 Task: Search one way flight ticket for 2 adults, 2 children, 2 infants in seat in first from Dothan: Dothan Regional Airport to Laramie: Laramie Regional Airport on 5-3-2023. Choice of flights is Southwest. Number of bags: 1 checked bag. Price is upto 105000. Outbound departure time preference is 10:30.
Action: Mouse moved to (295, 353)
Screenshot: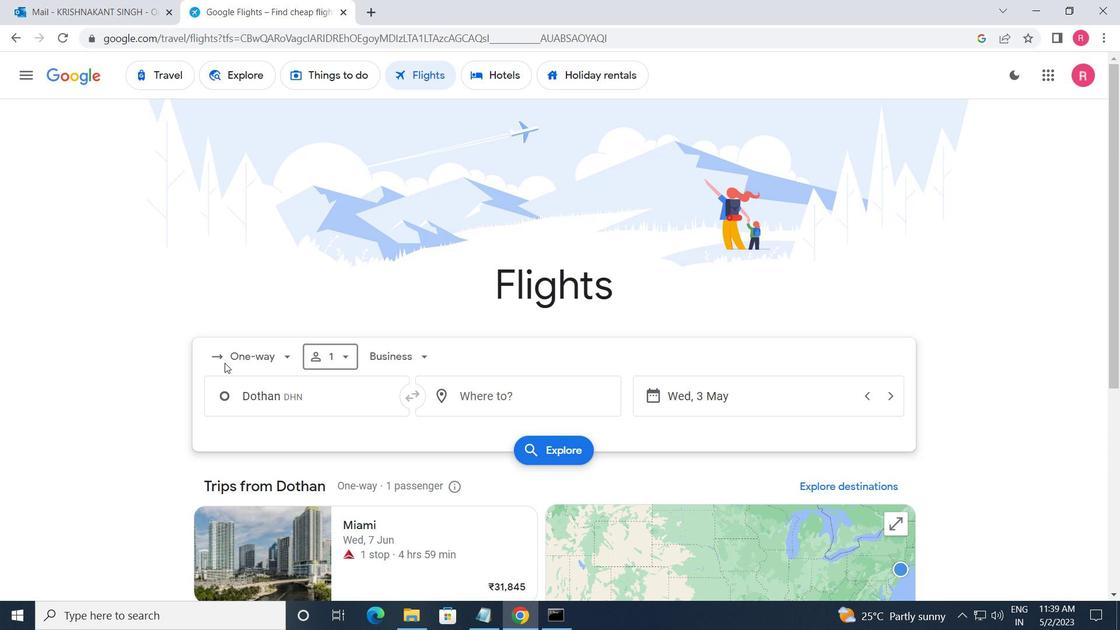 
Action: Mouse pressed left at (295, 353)
Screenshot: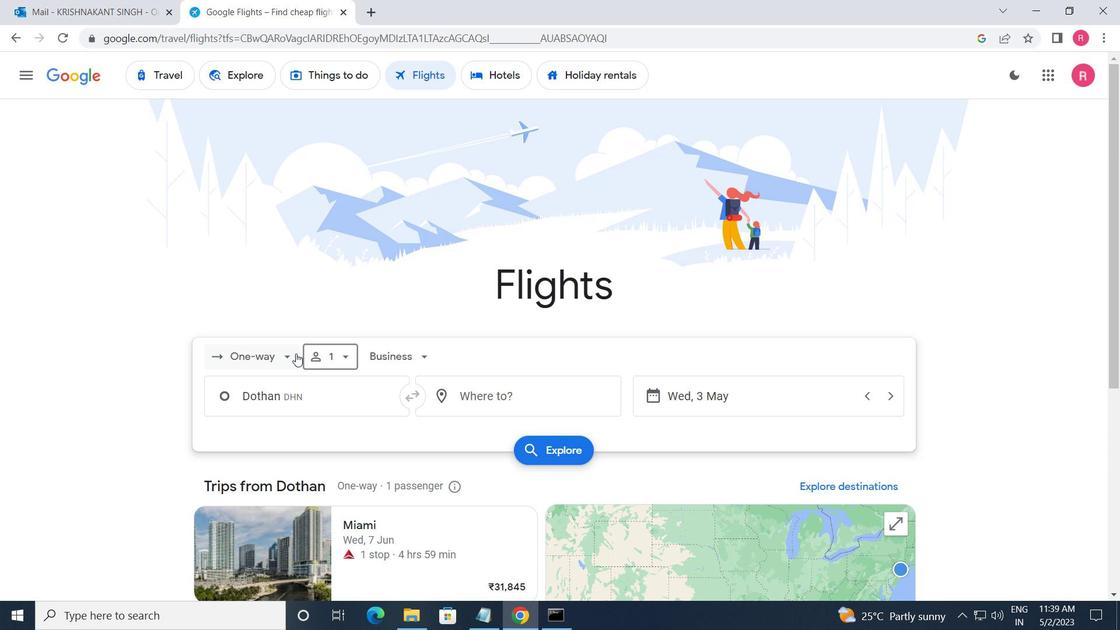 
Action: Mouse moved to (287, 427)
Screenshot: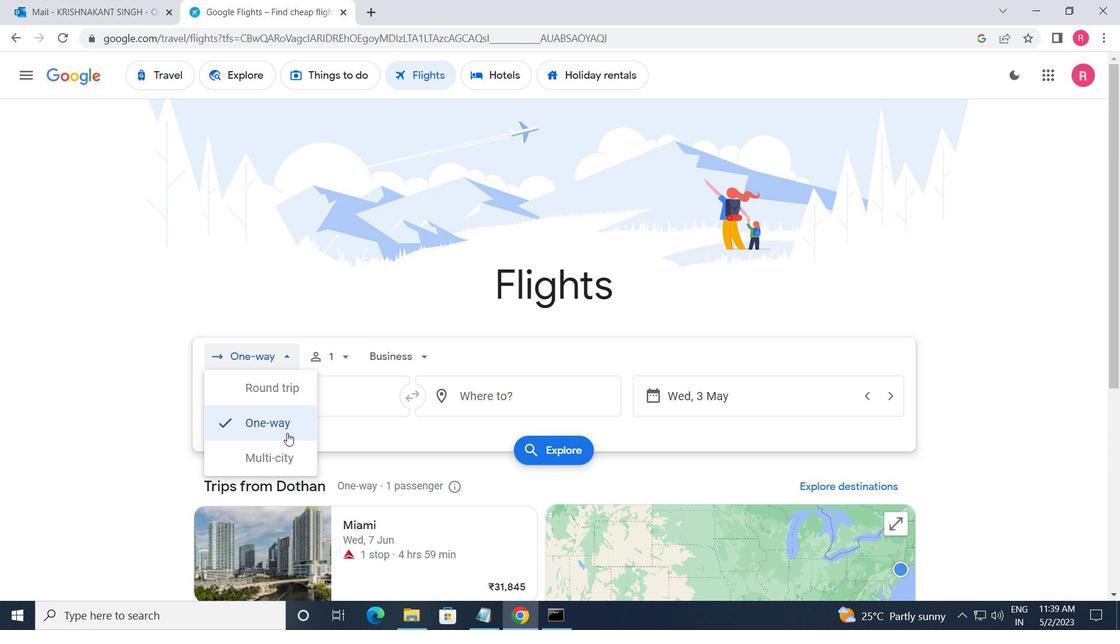
Action: Mouse pressed left at (287, 427)
Screenshot: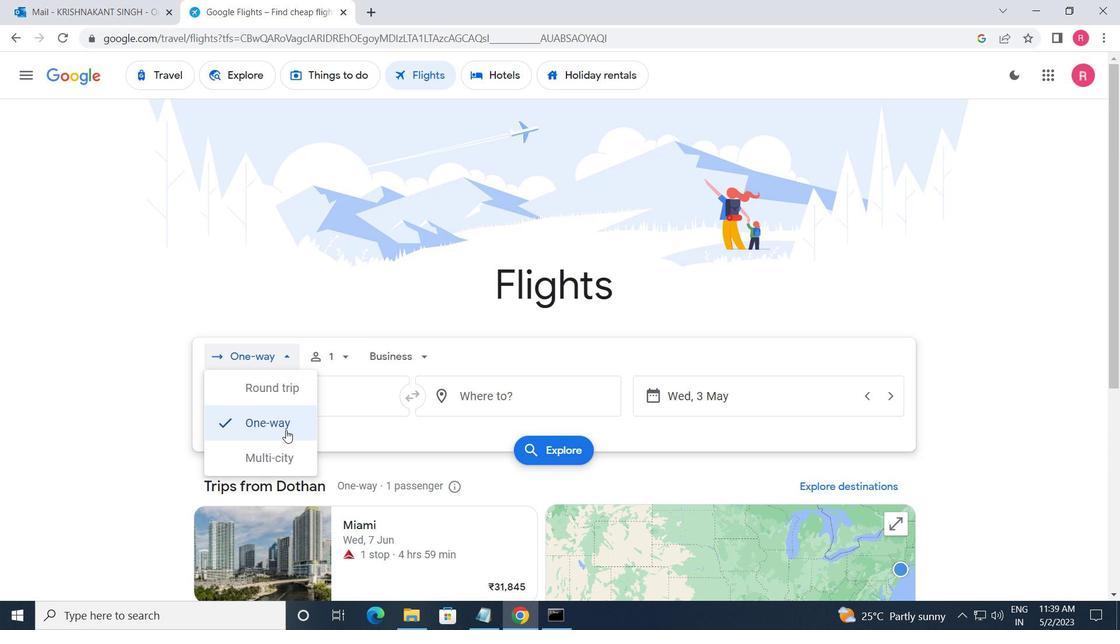 
Action: Mouse moved to (324, 368)
Screenshot: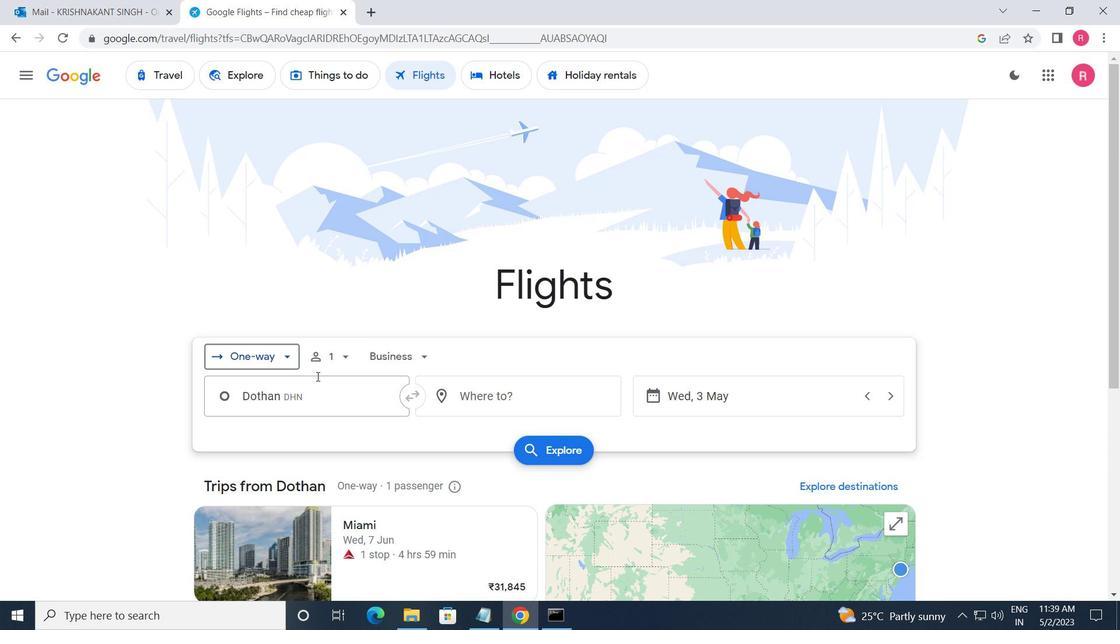 
Action: Mouse pressed left at (324, 368)
Screenshot: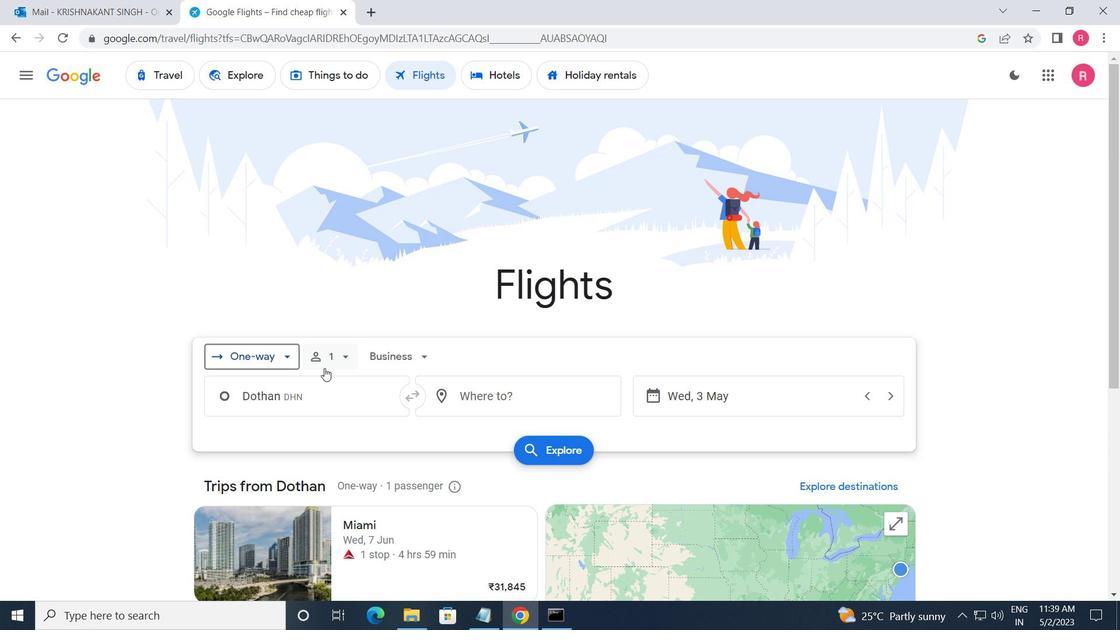 
Action: Mouse moved to (454, 396)
Screenshot: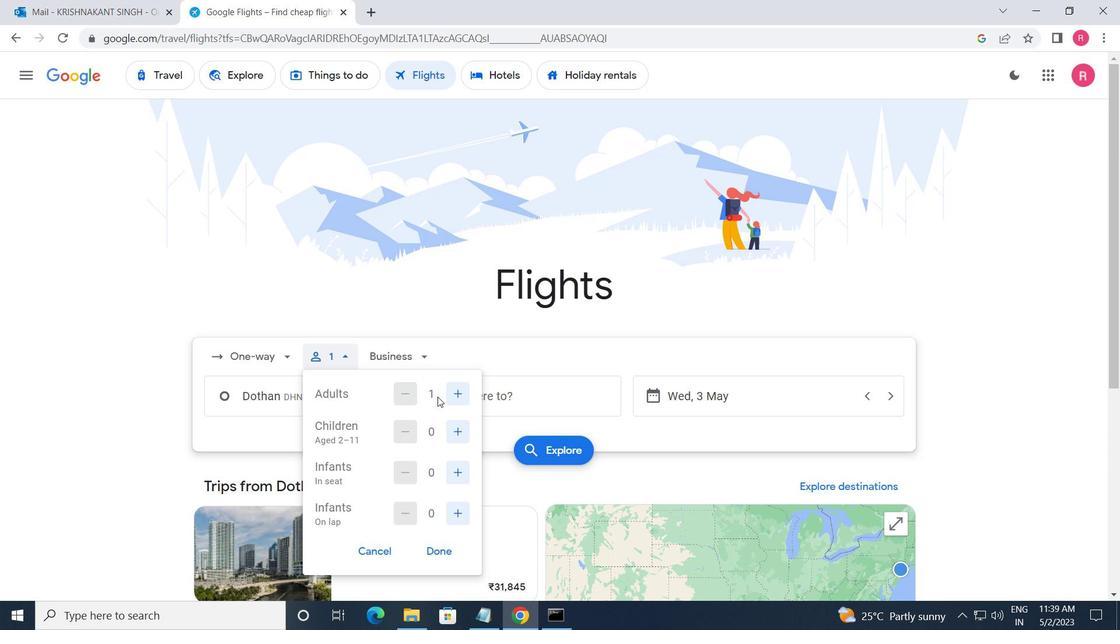 
Action: Mouse pressed left at (454, 396)
Screenshot: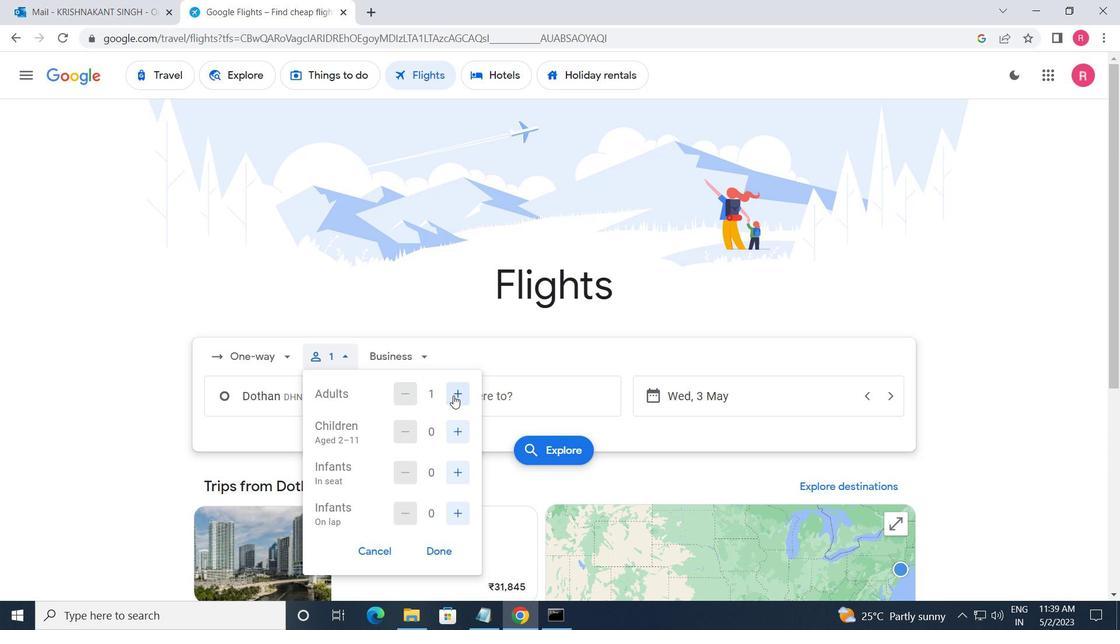 
Action: Mouse moved to (464, 430)
Screenshot: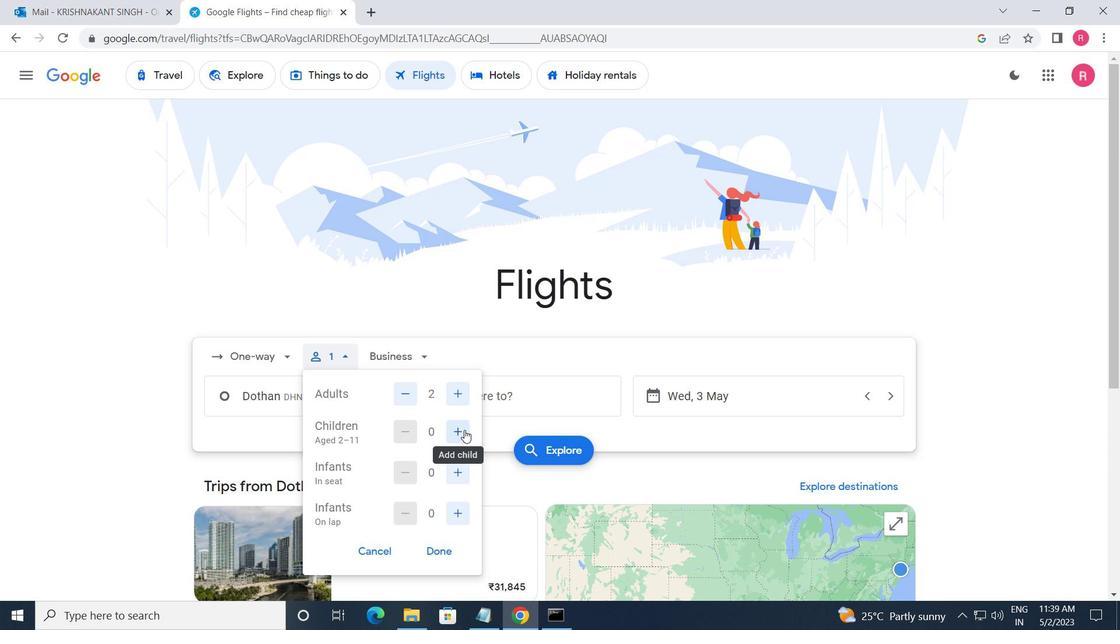 
Action: Mouse pressed left at (464, 430)
Screenshot: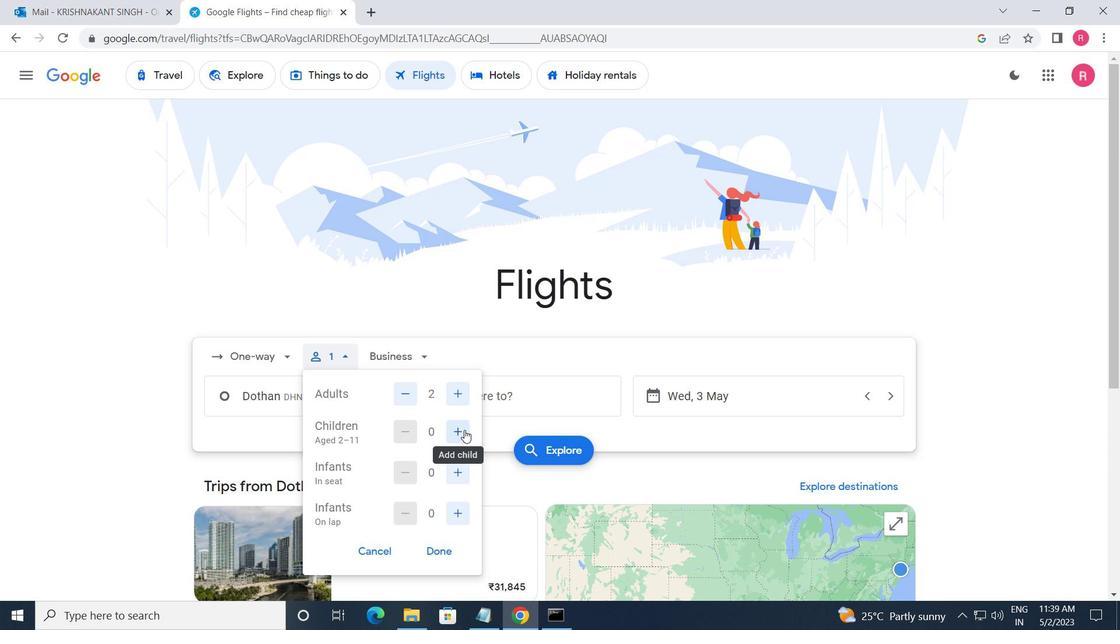 
Action: Mouse moved to (454, 432)
Screenshot: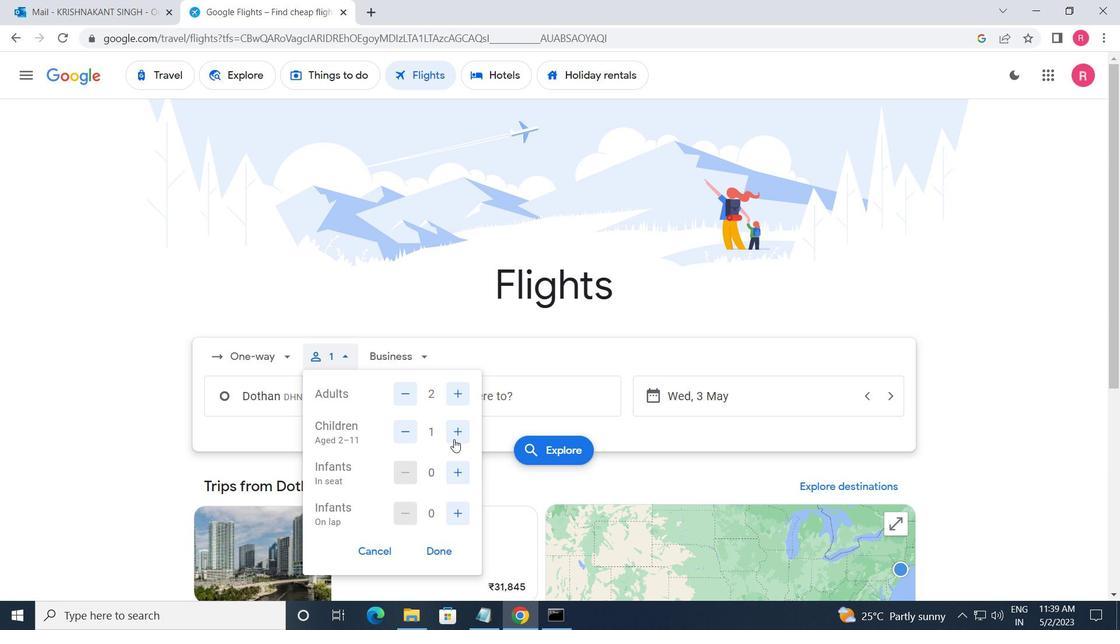 
Action: Mouse pressed left at (454, 432)
Screenshot: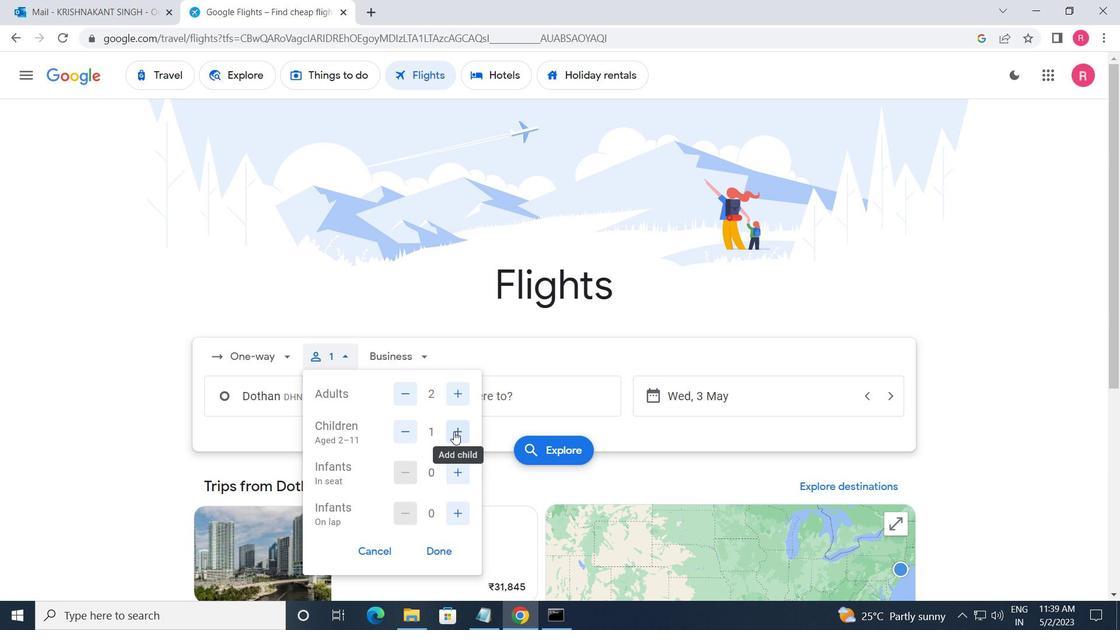 
Action: Mouse moved to (455, 462)
Screenshot: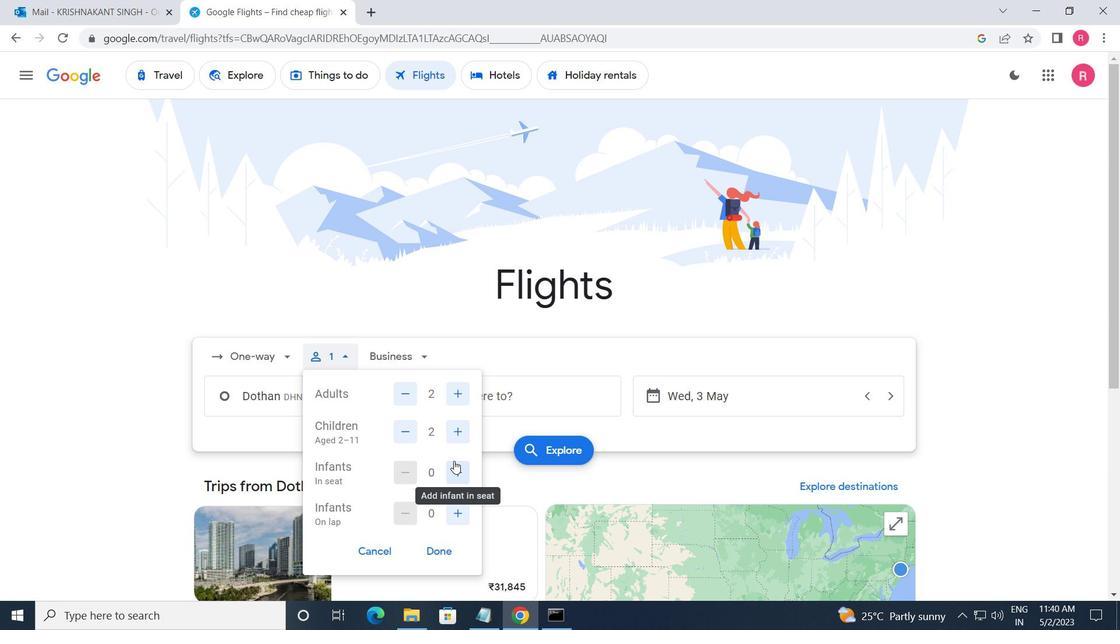 
Action: Mouse pressed left at (455, 462)
Screenshot: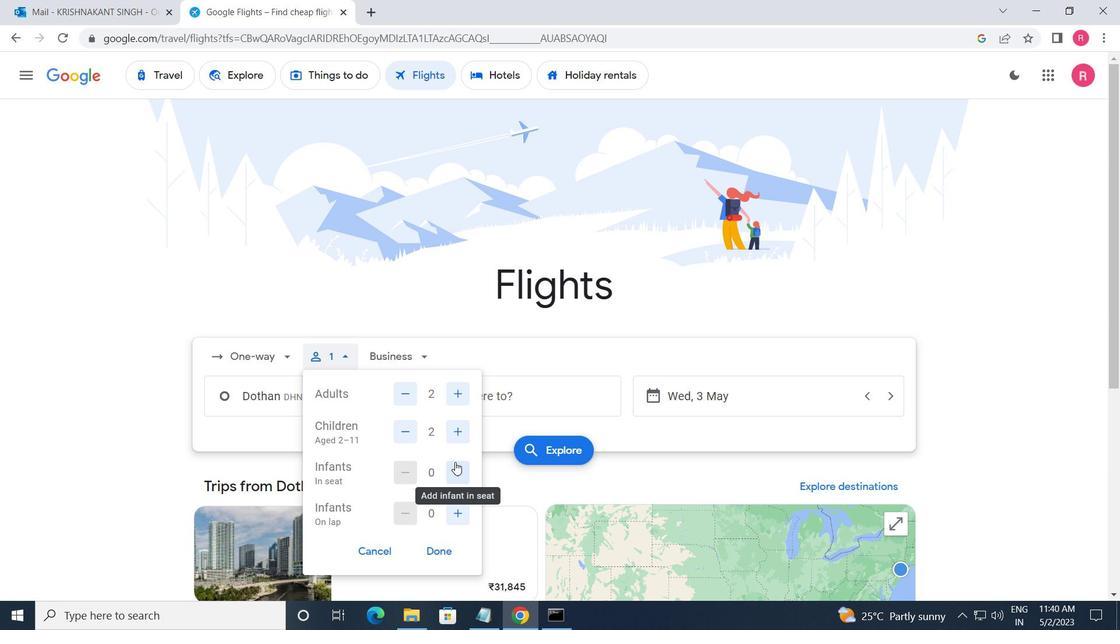 
Action: Mouse pressed left at (455, 462)
Screenshot: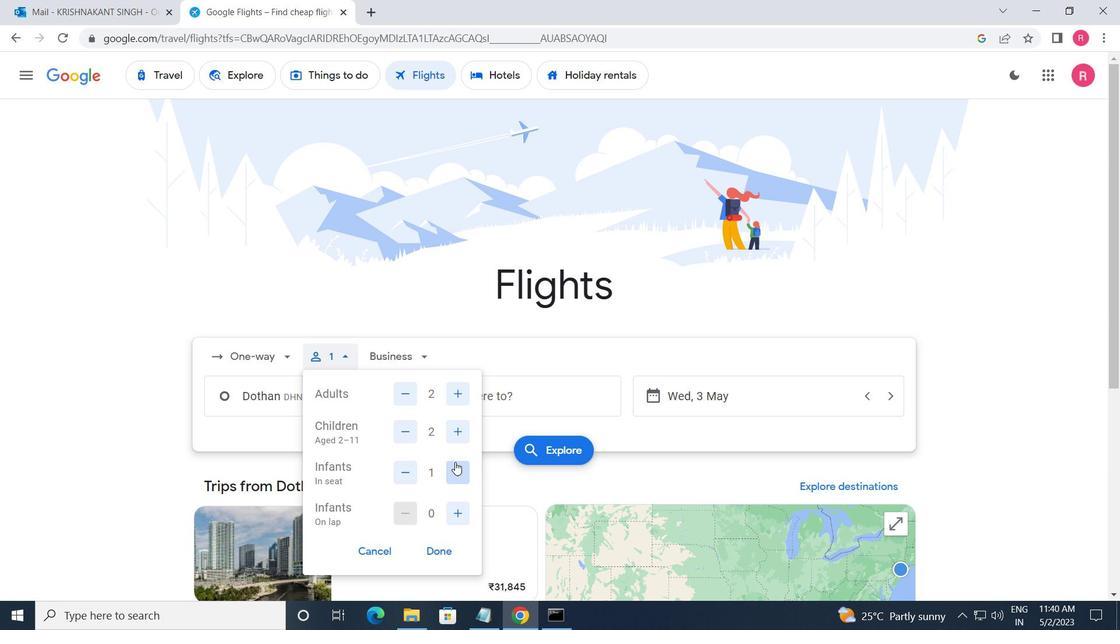 
Action: Mouse moved to (412, 364)
Screenshot: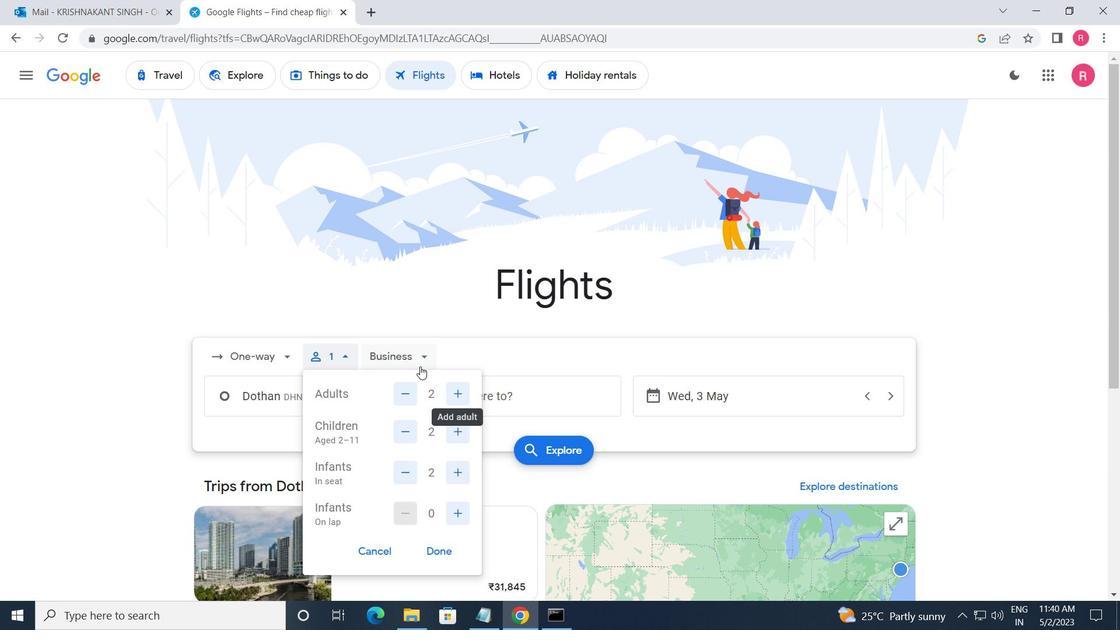 
Action: Mouse pressed left at (412, 364)
Screenshot: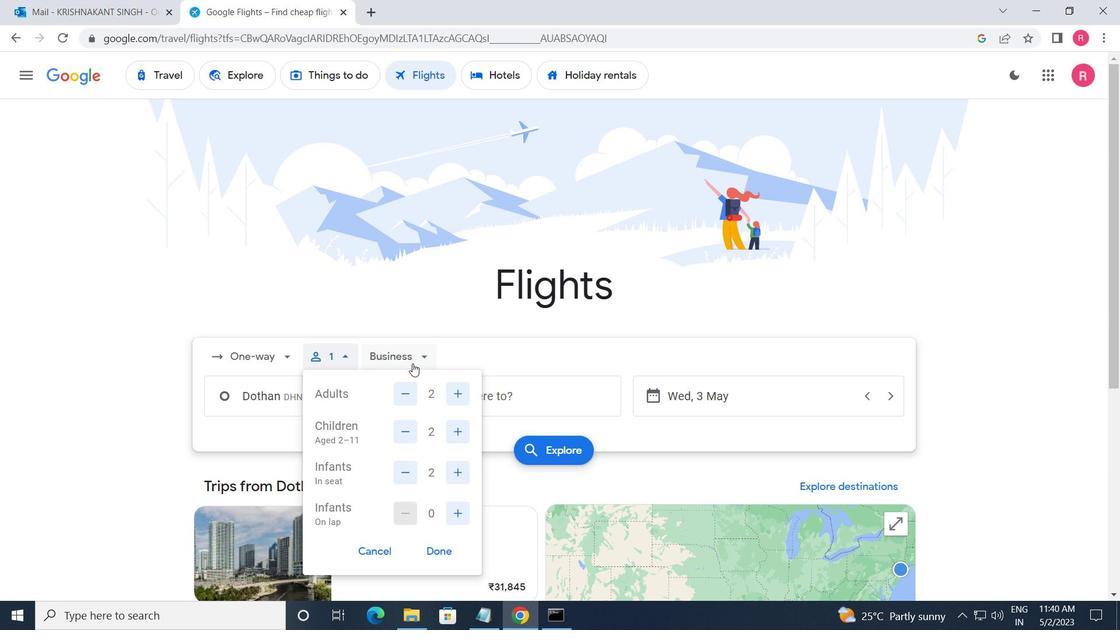 
Action: Mouse moved to (409, 483)
Screenshot: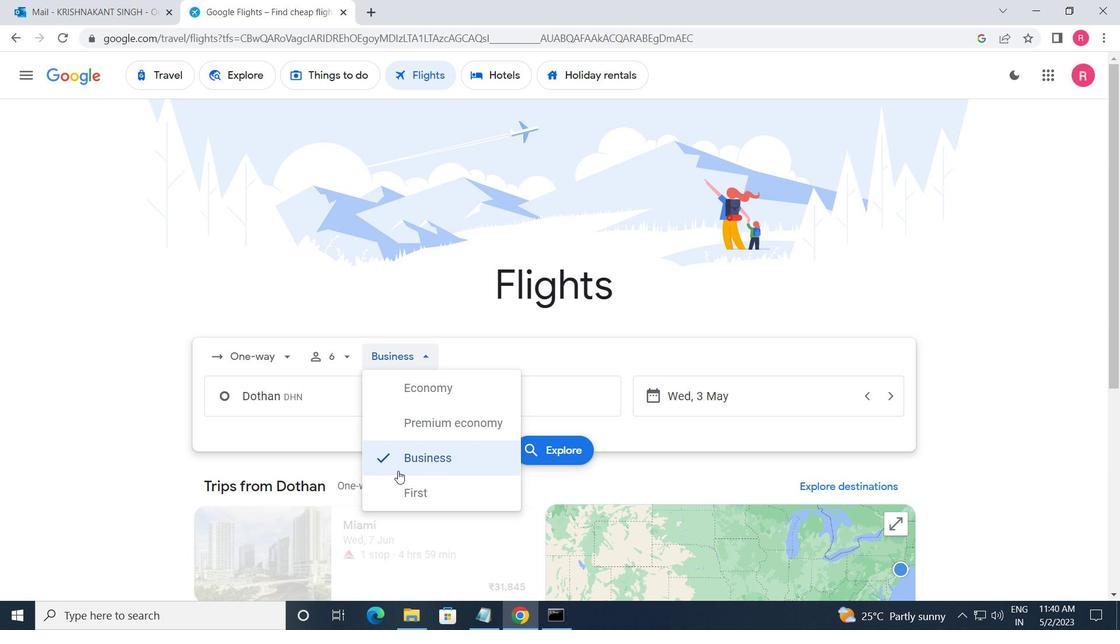 
Action: Mouse pressed left at (409, 483)
Screenshot: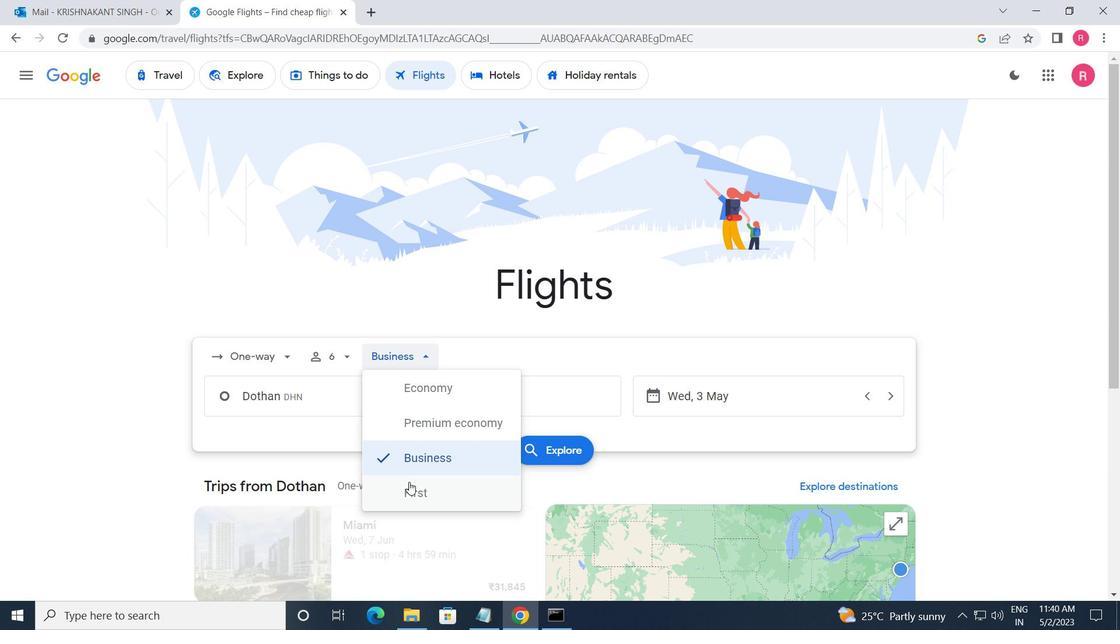 
Action: Mouse moved to (325, 406)
Screenshot: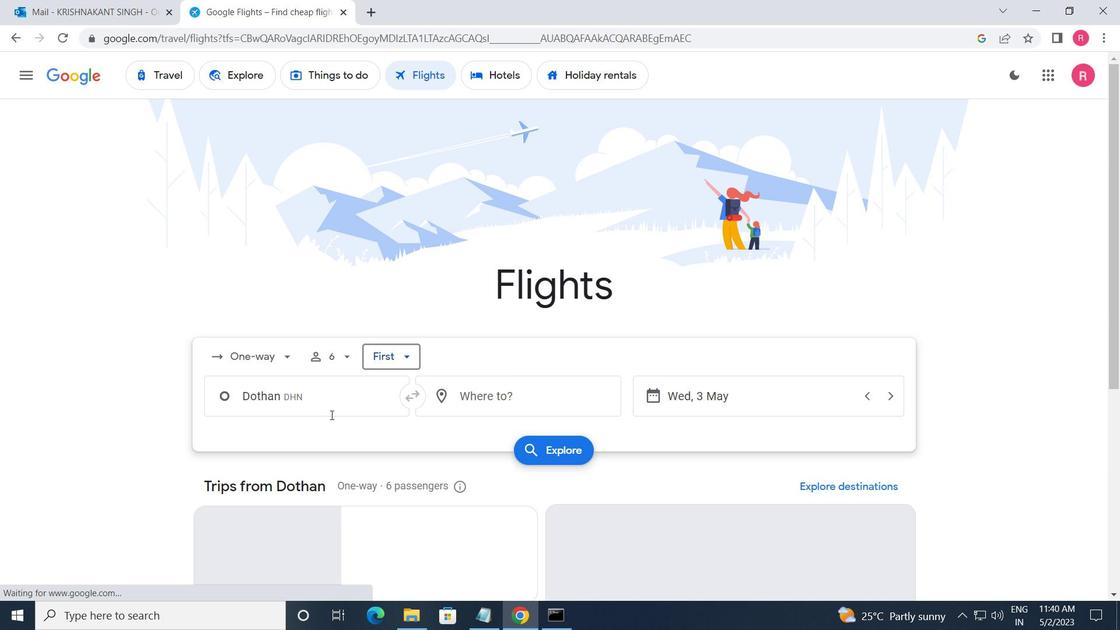 
Action: Mouse pressed left at (325, 406)
Screenshot: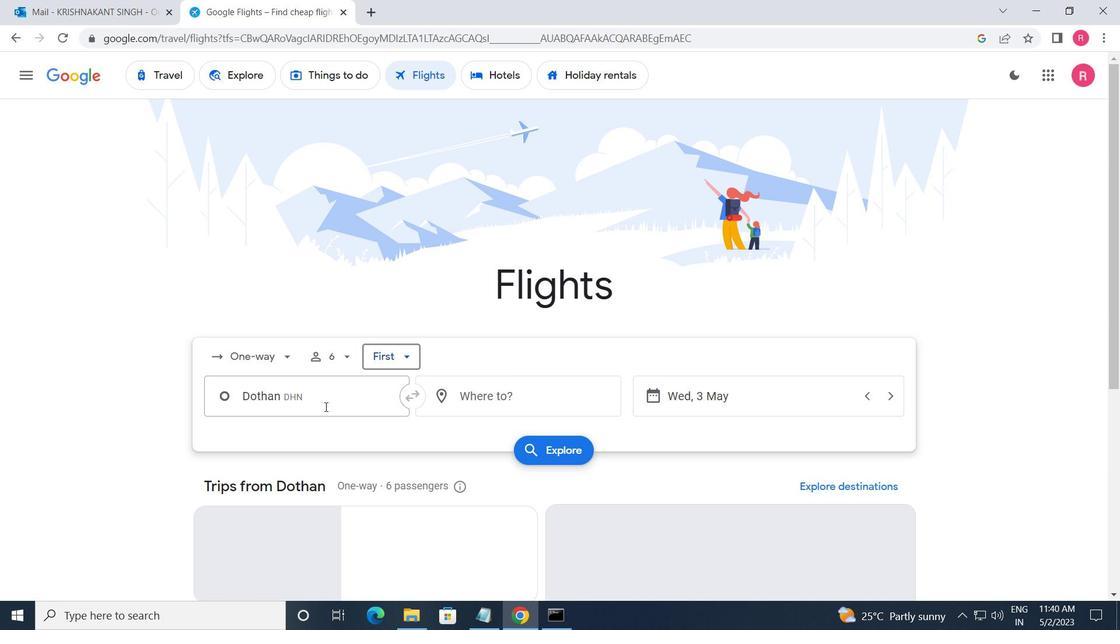
Action: Mouse moved to (333, 439)
Screenshot: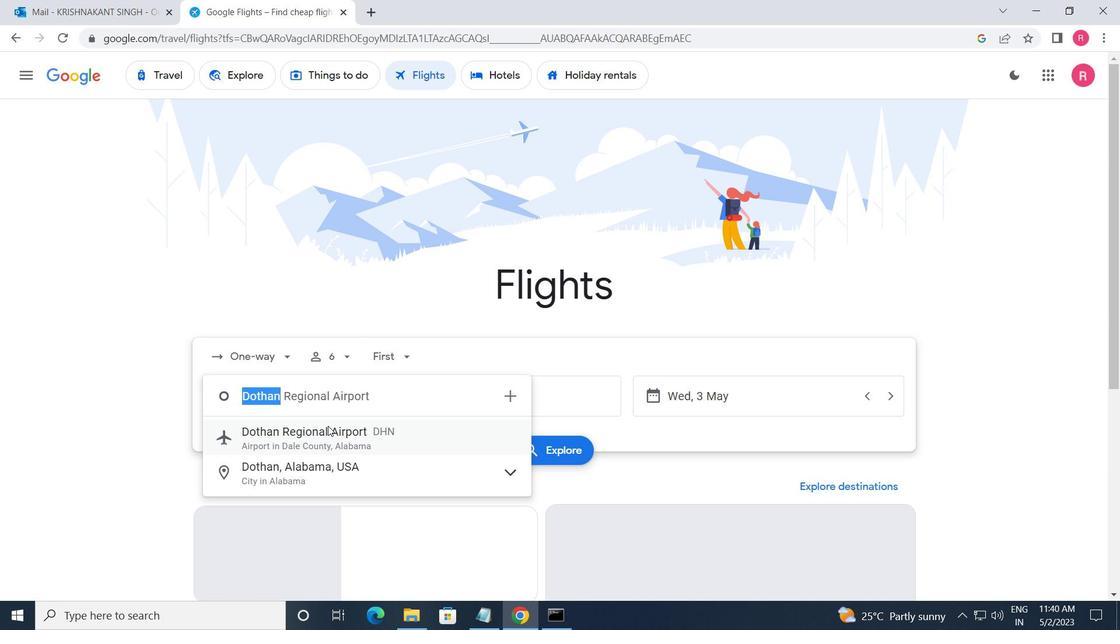 
Action: Mouse pressed left at (333, 439)
Screenshot: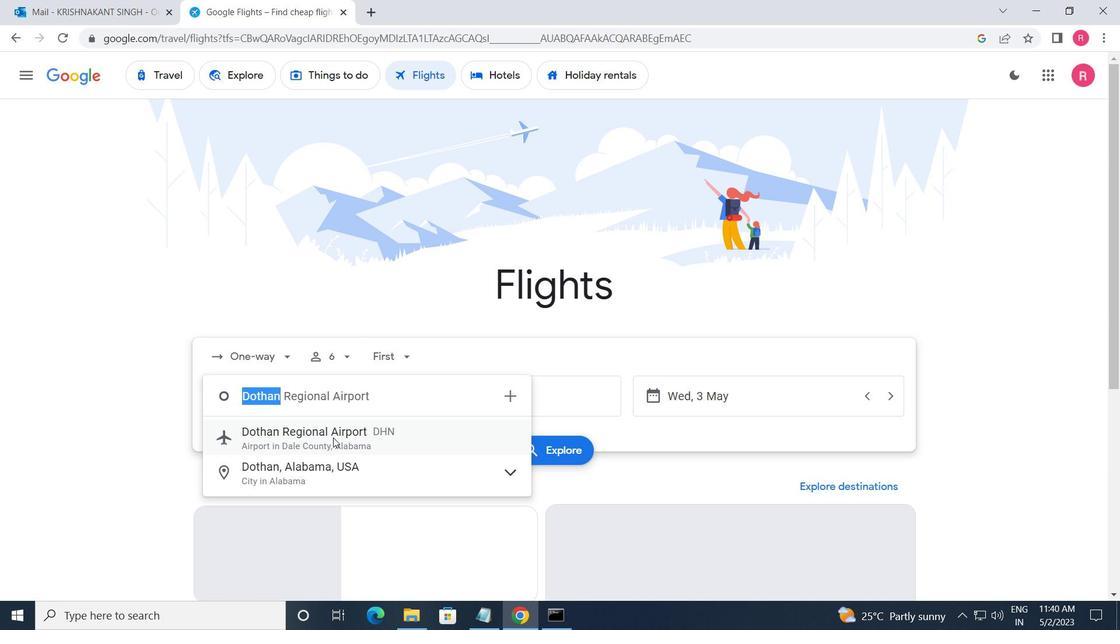 
Action: Mouse moved to (479, 398)
Screenshot: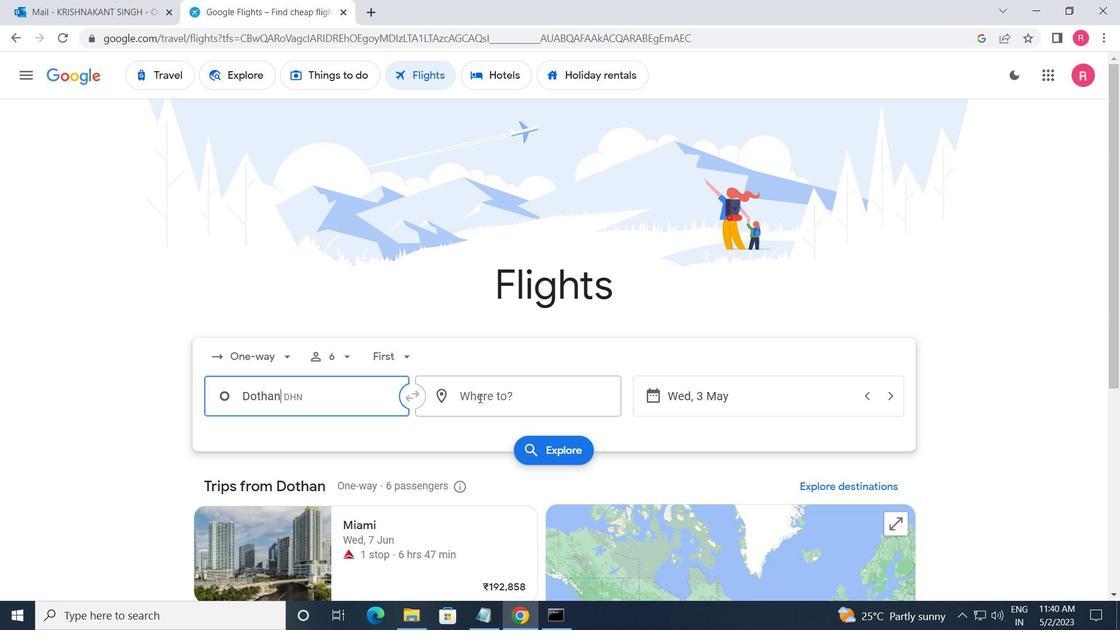 
Action: Mouse pressed left at (479, 398)
Screenshot: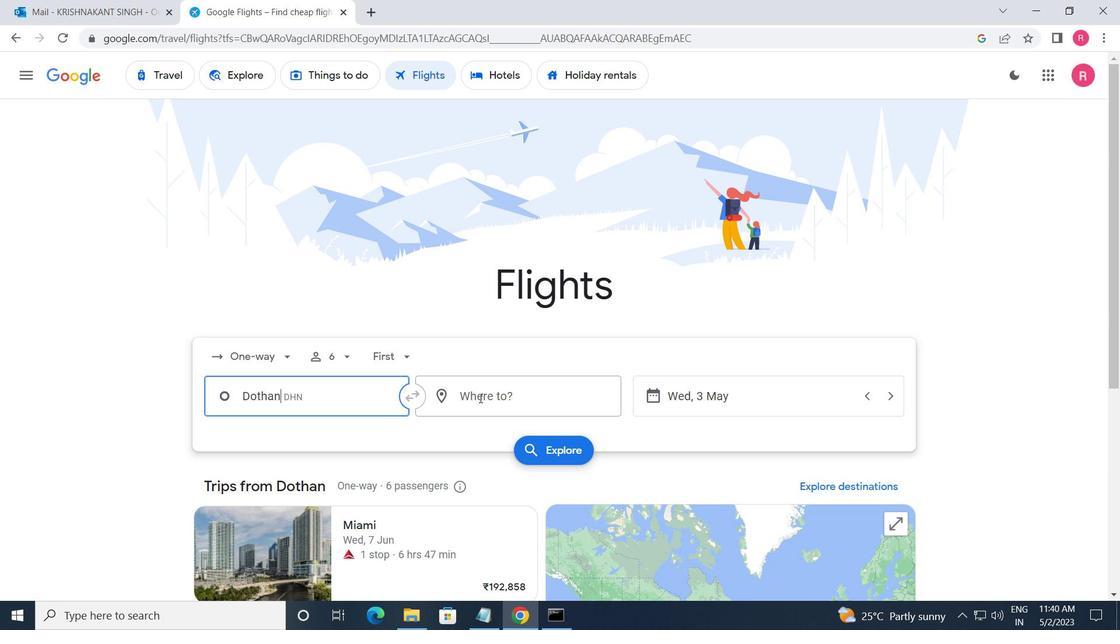 
Action: Mouse moved to (504, 552)
Screenshot: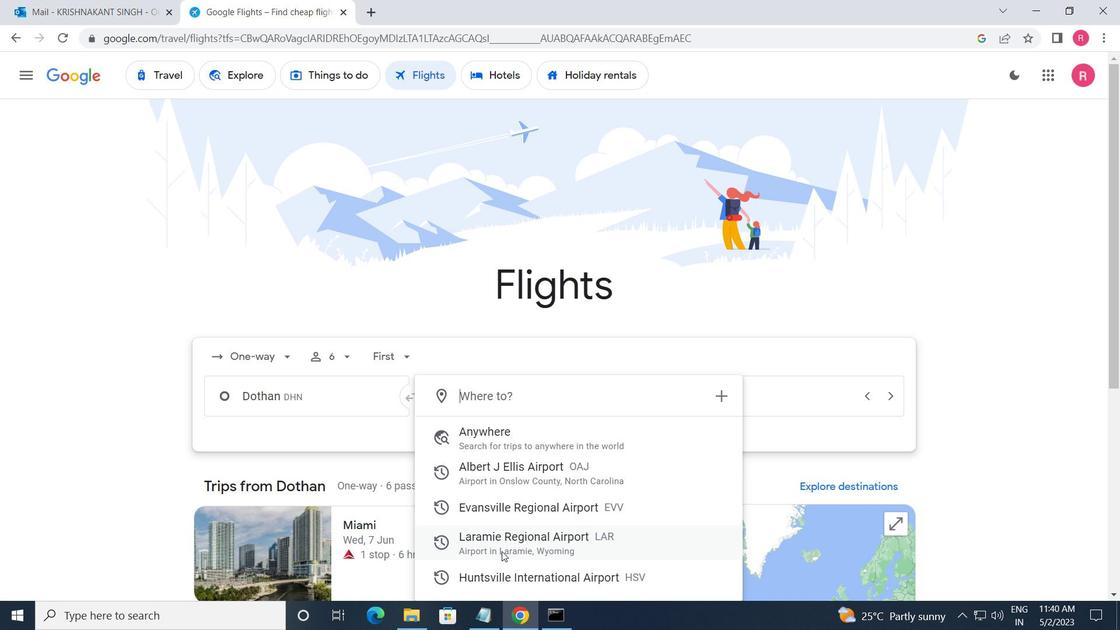 
Action: Mouse pressed left at (504, 552)
Screenshot: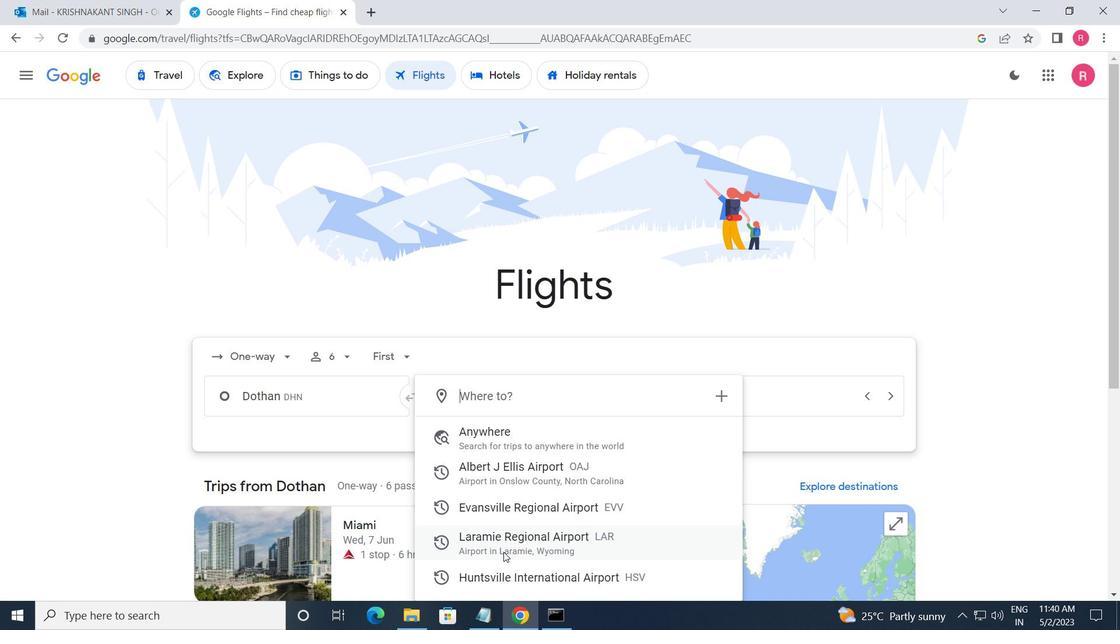 
Action: Mouse moved to (750, 394)
Screenshot: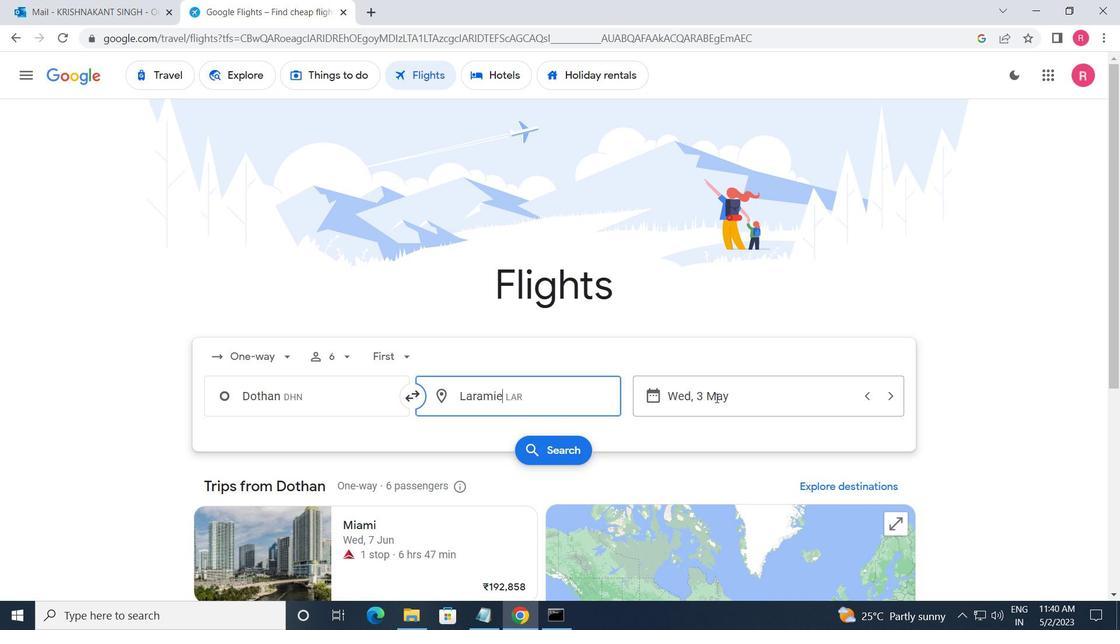 
Action: Mouse pressed left at (750, 394)
Screenshot: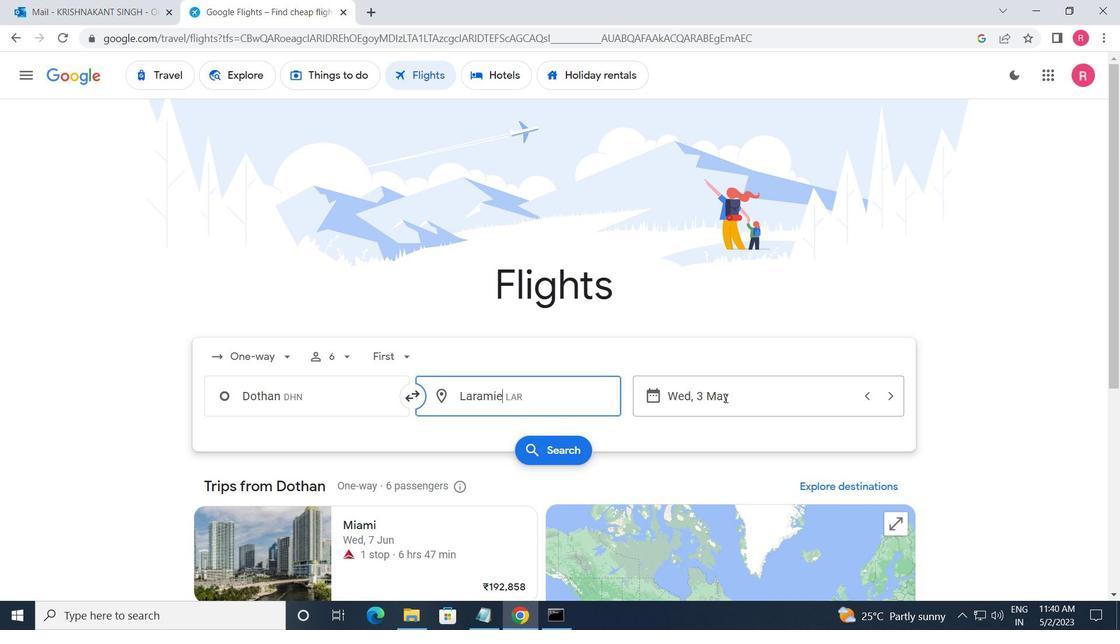 
Action: Mouse moved to (497, 343)
Screenshot: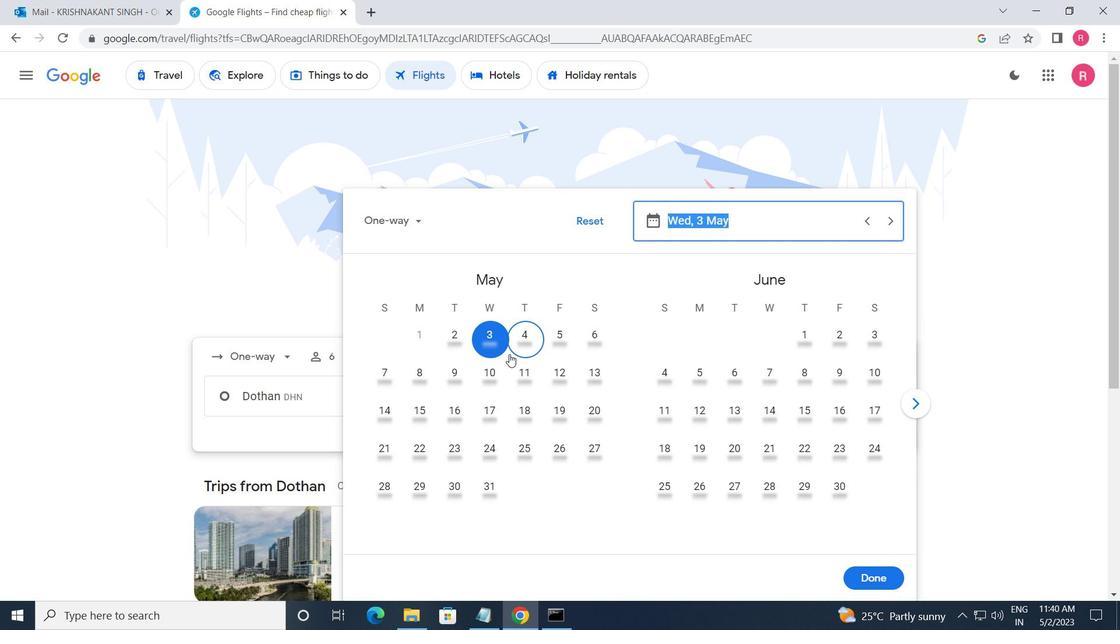 
Action: Mouse pressed left at (497, 343)
Screenshot: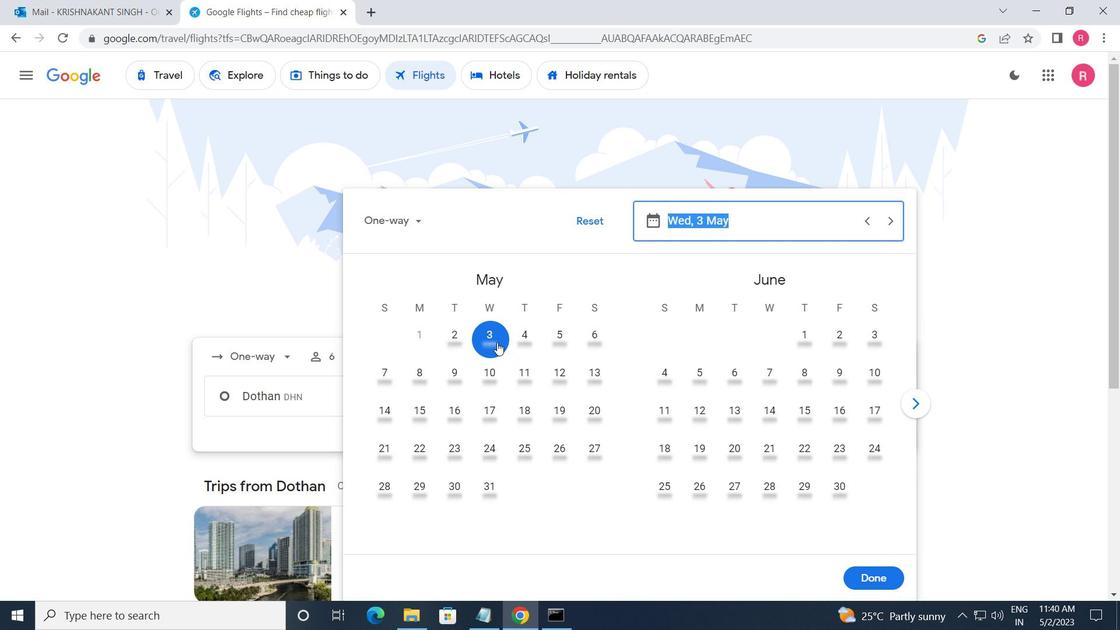 
Action: Mouse moved to (851, 573)
Screenshot: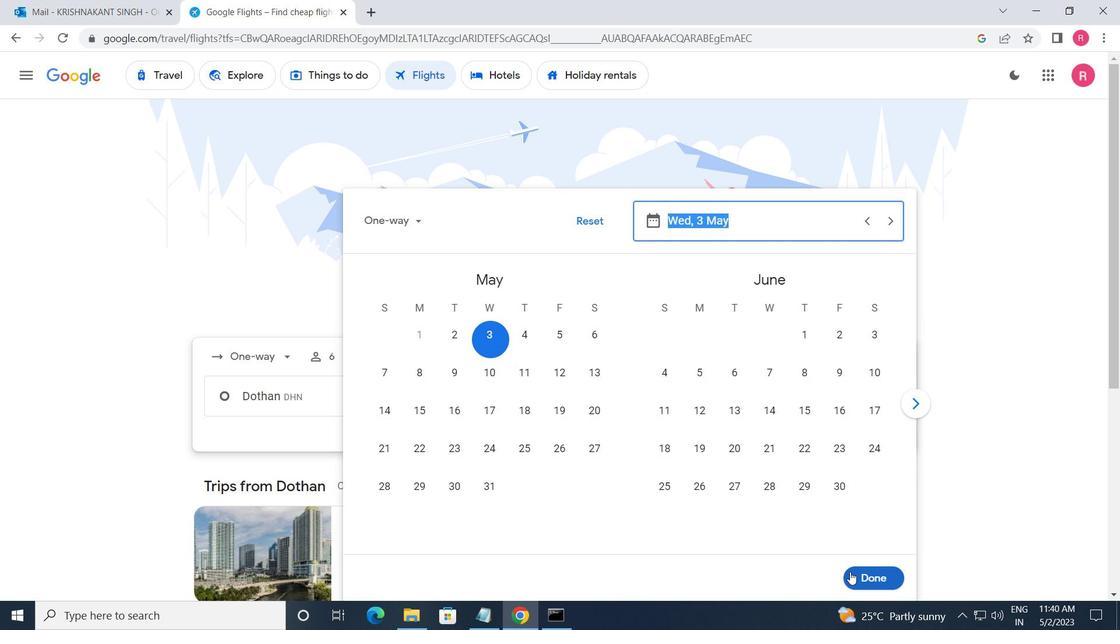 
Action: Mouse pressed left at (851, 573)
Screenshot: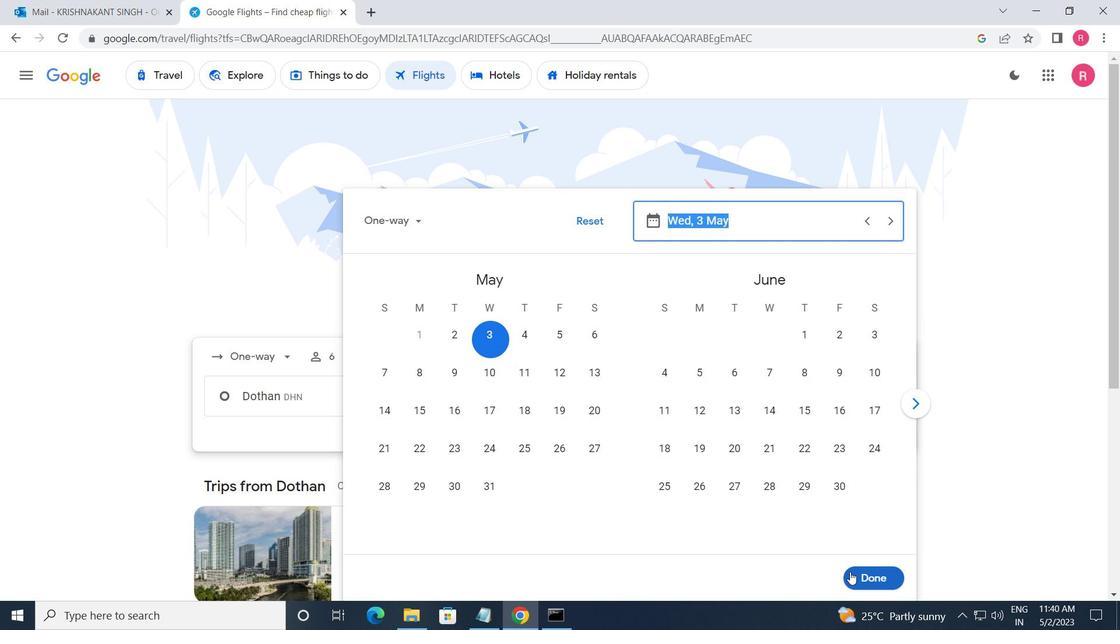 
Action: Mouse moved to (566, 460)
Screenshot: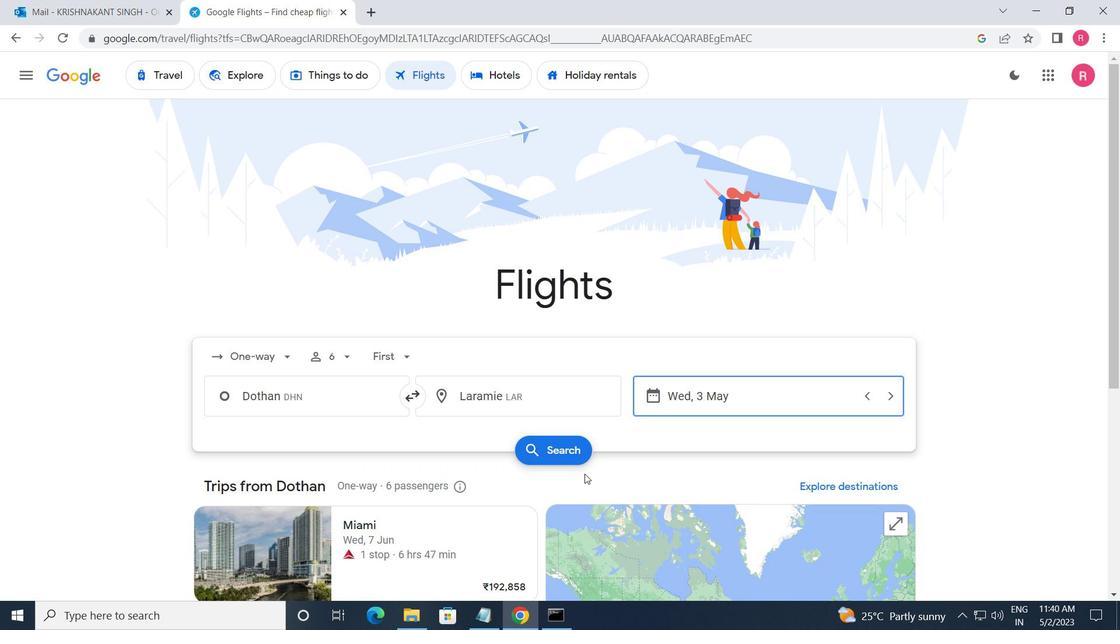
Action: Mouse pressed left at (566, 460)
Screenshot: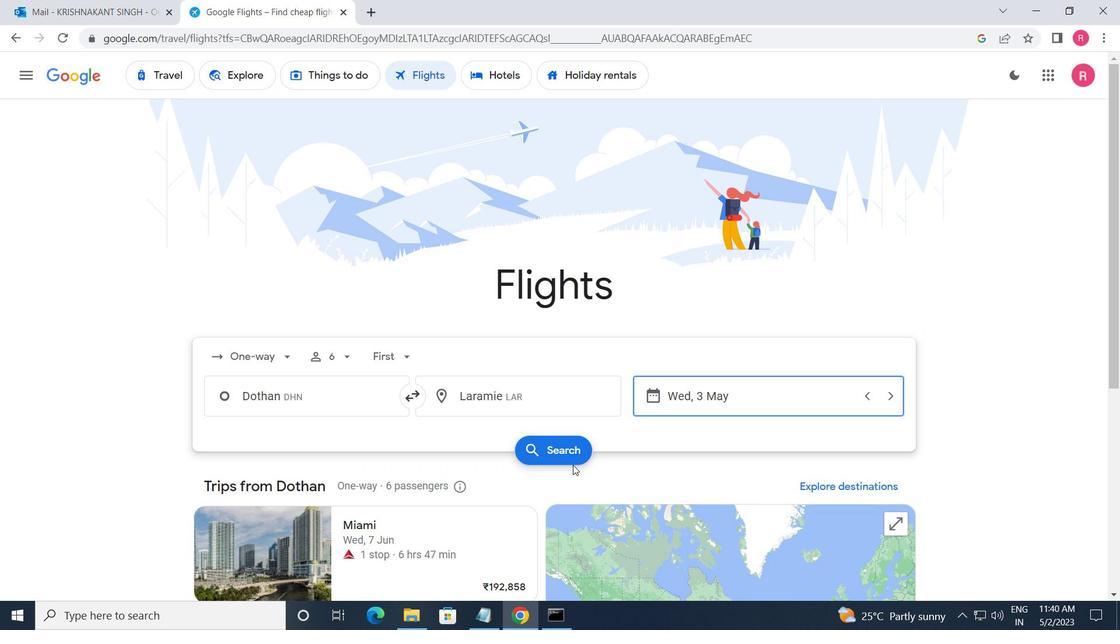 
Action: Mouse moved to (212, 206)
Screenshot: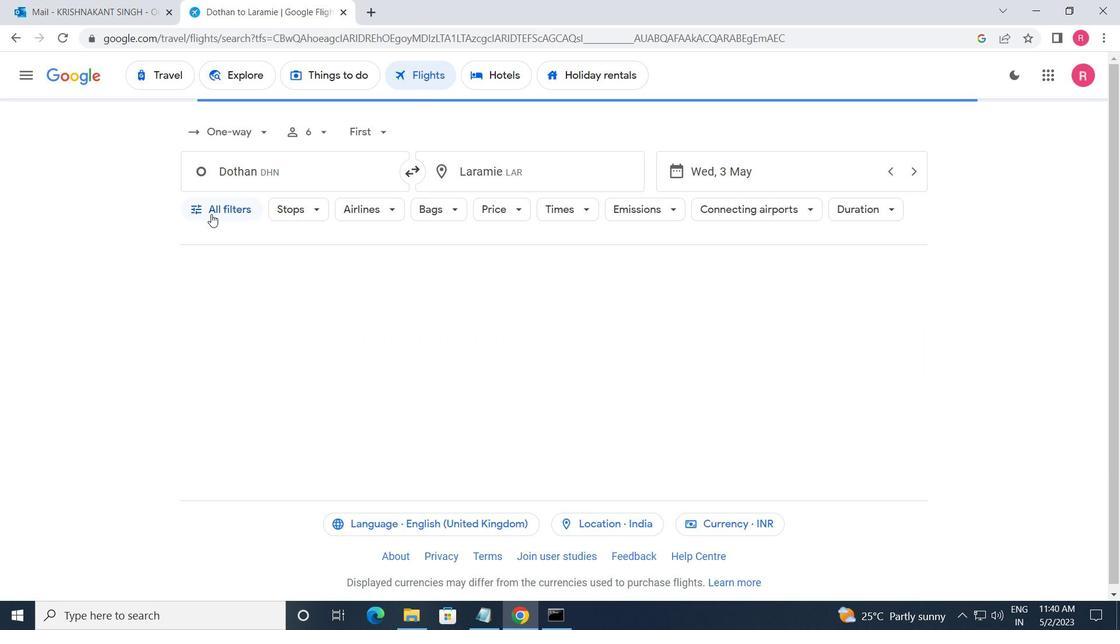 
Action: Mouse pressed left at (212, 206)
Screenshot: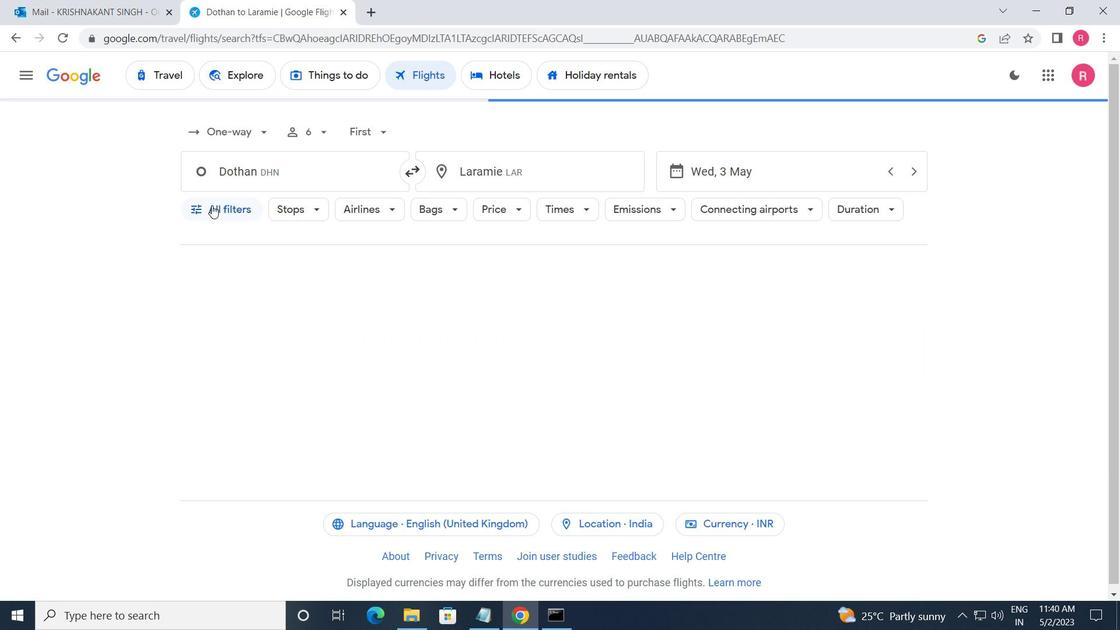 
Action: Mouse moved to (203, 274)
Screenshot: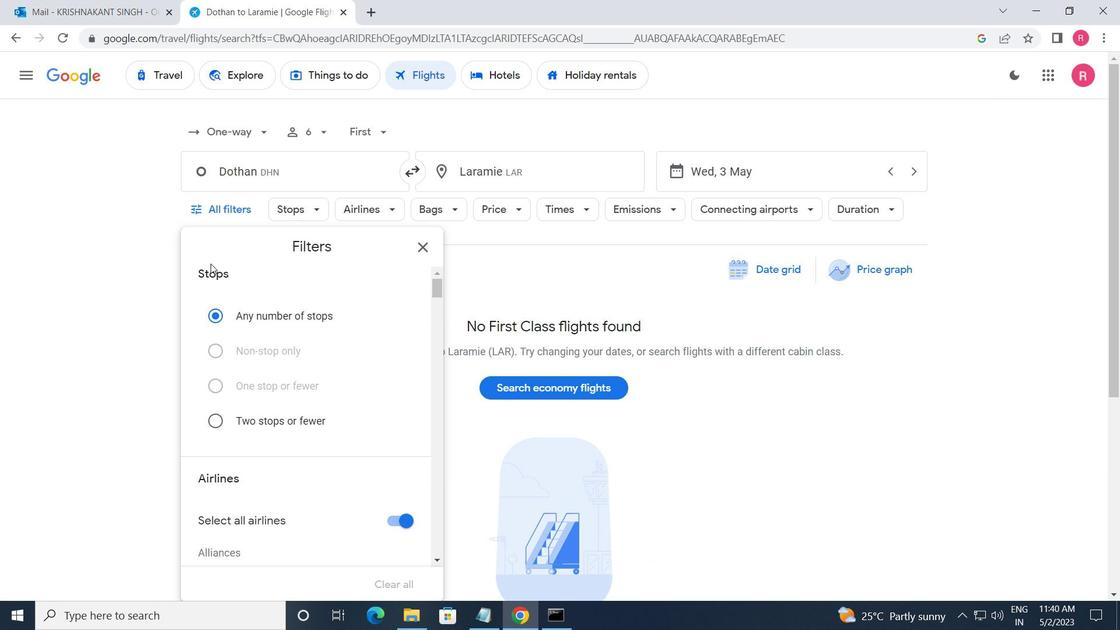 
Action: Mouse scrolled (203, 273) with delta (0, 0)
Screenshot: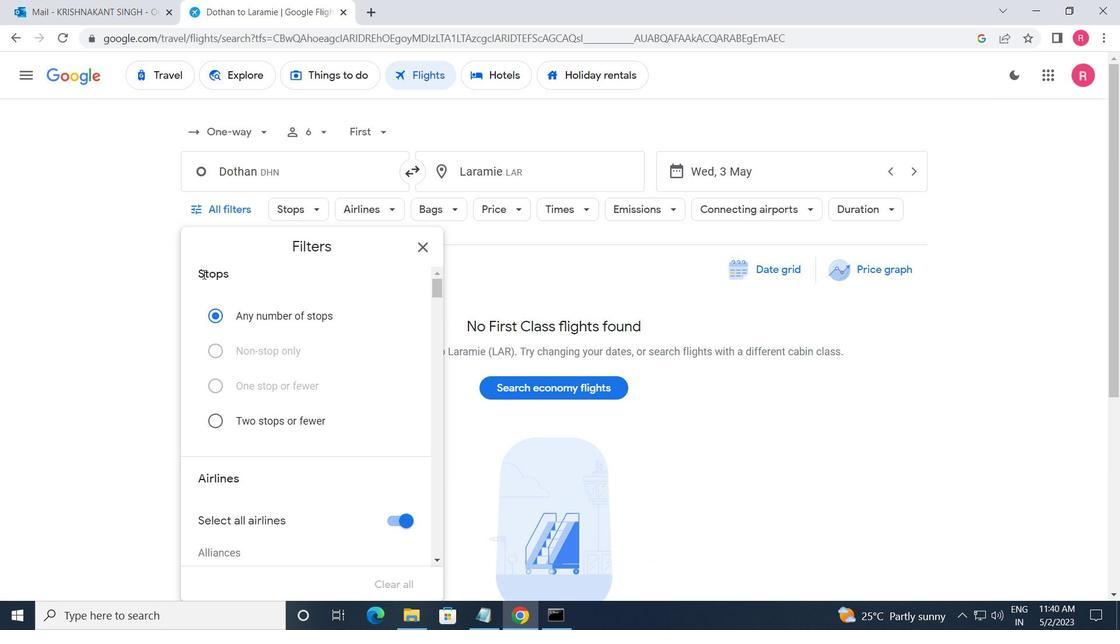 
Action: Mouse moved to (256, 335)
Screenshot: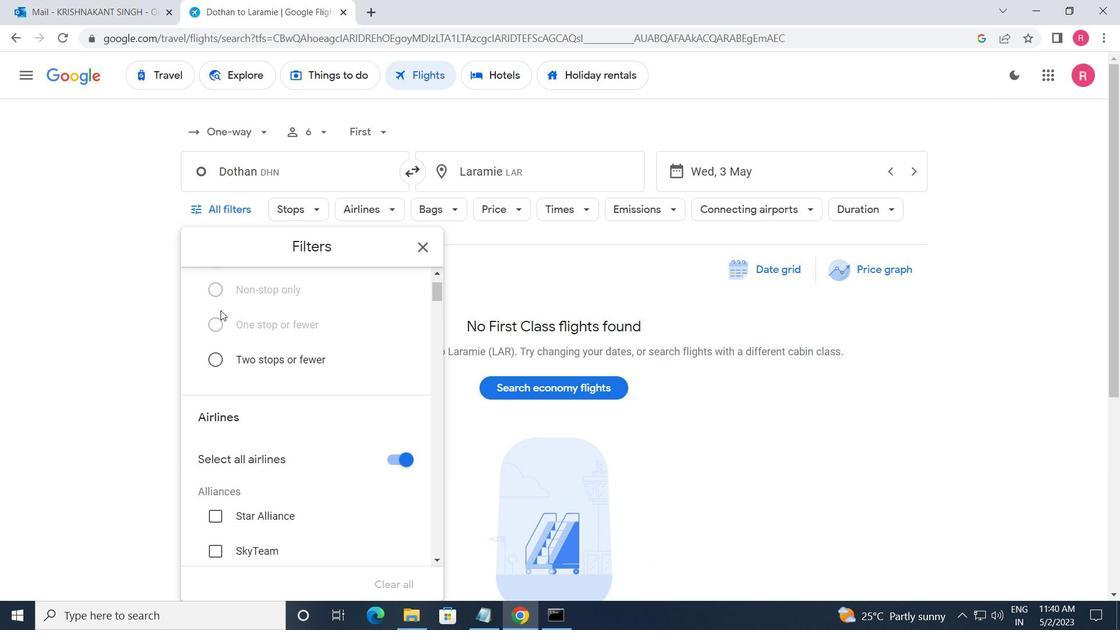 
Action: Mouse scrolled (256, 334) with delta (0, 0)
Screenshot: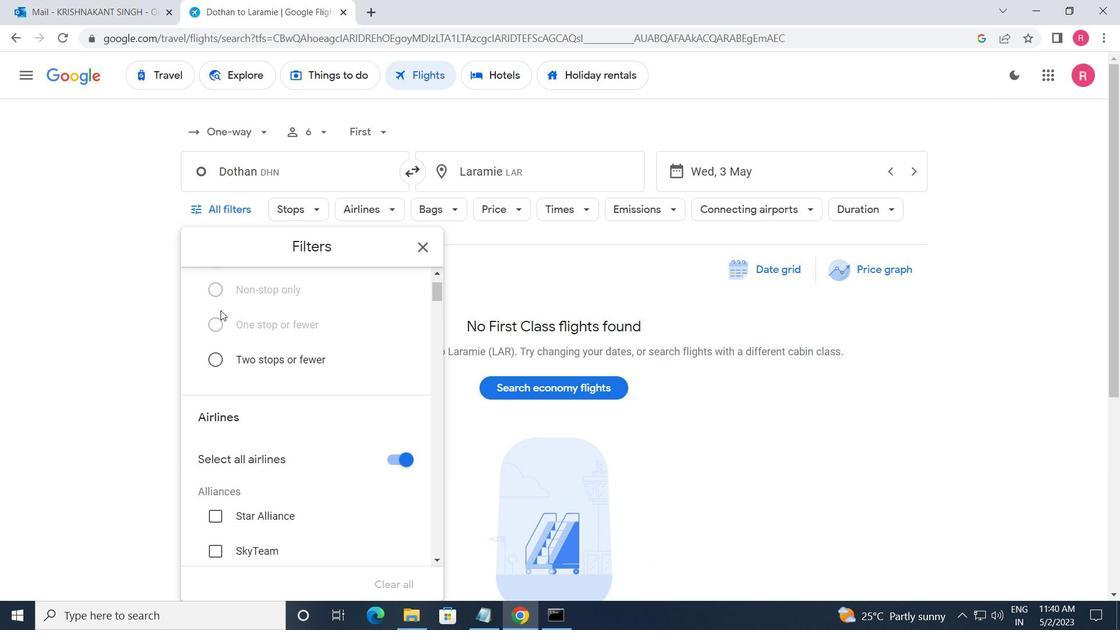 
Action: Mouse moved to (267, 342)
Screenshot: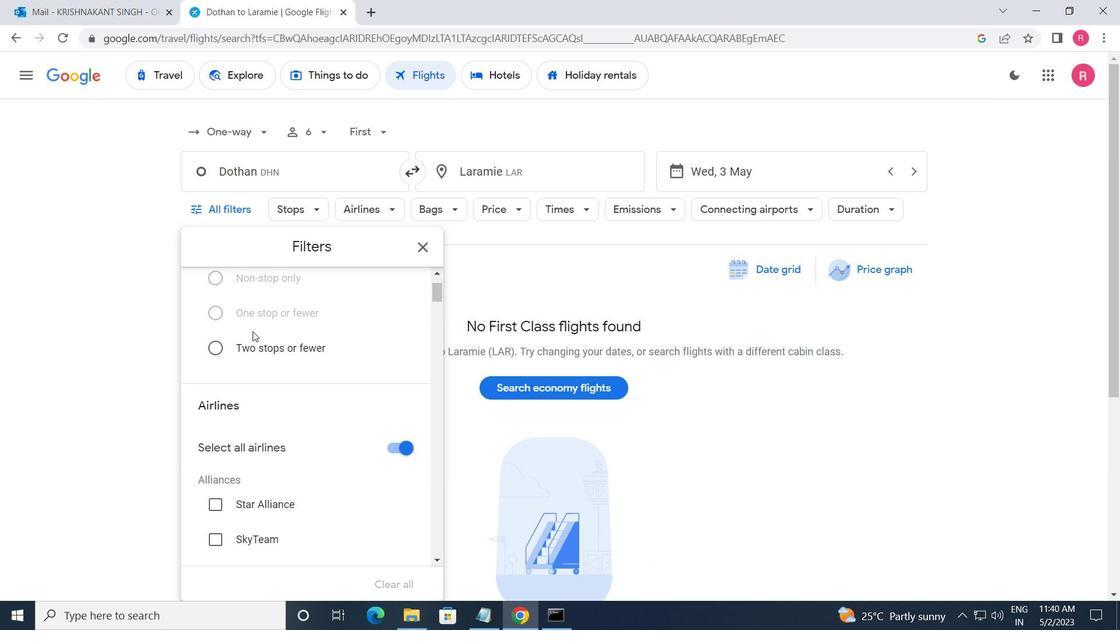 
Action: Mouse scrolled (267, 341) with delta (0, 0)
Screenshot: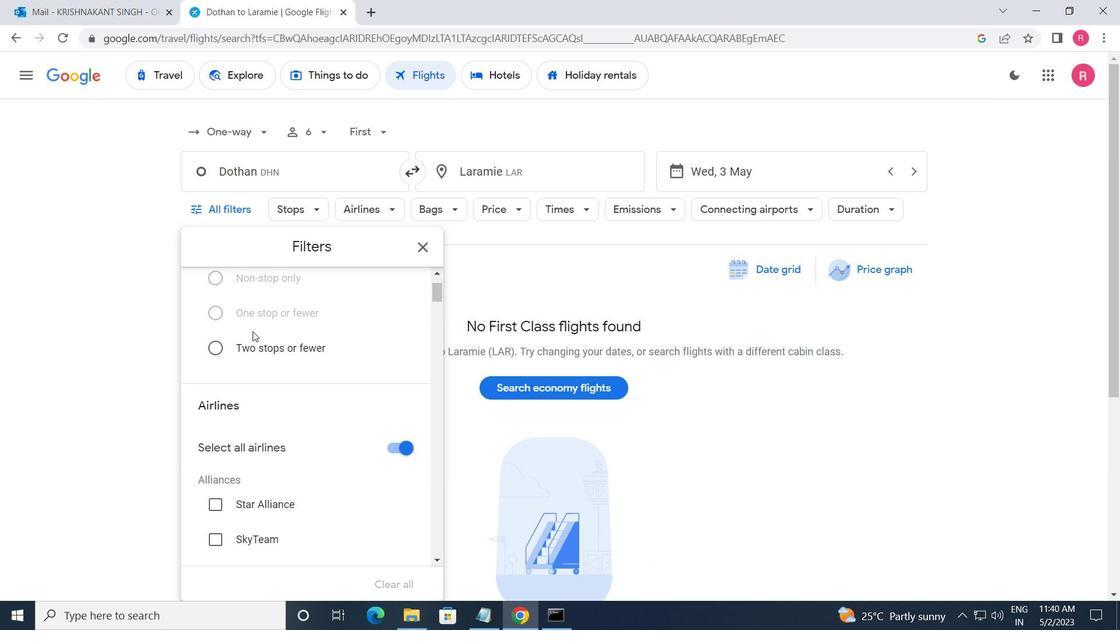 
Action: Mouse moved to (268, 342)
Screenshot: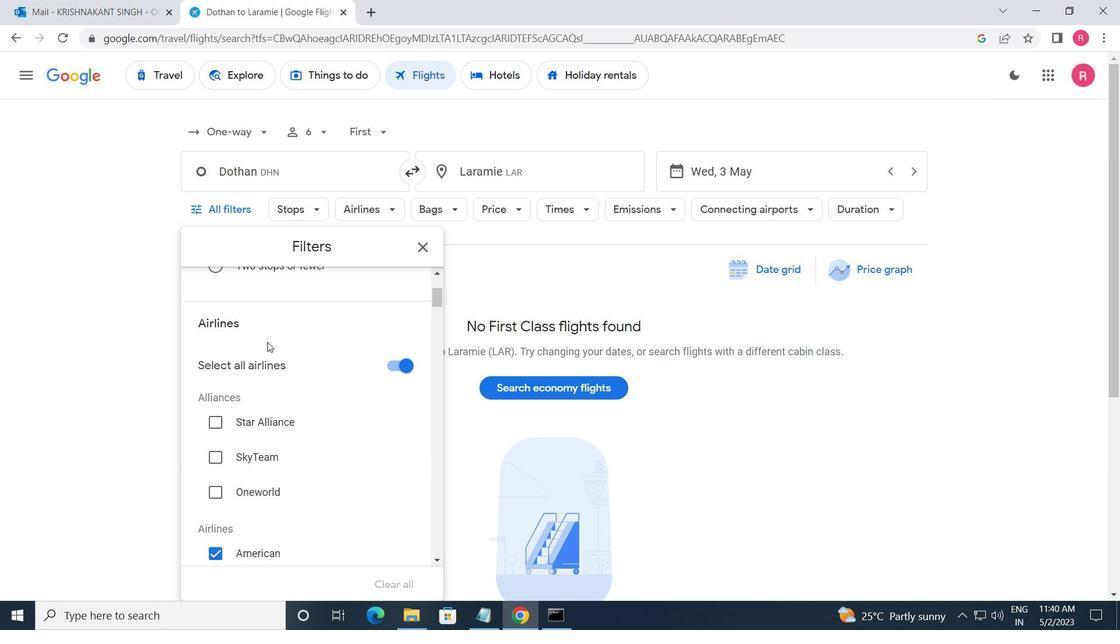 
Action: Mouse scrolled (268, 342) with delta (0, 0)
Screenshot: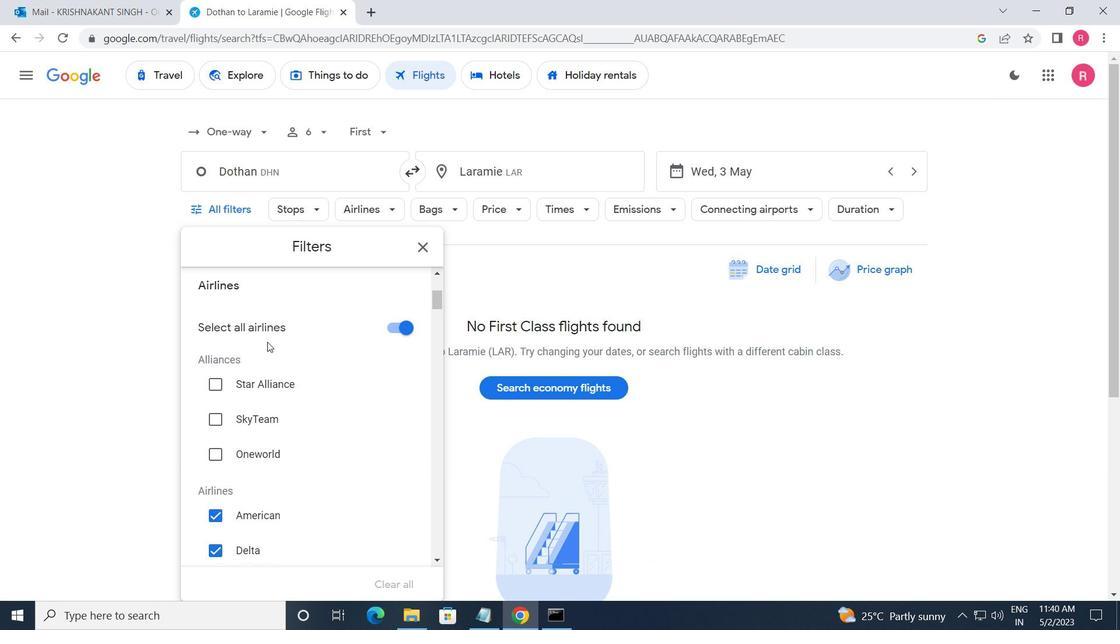 
Action: Mouse moved to (277, 433)
Screenshot: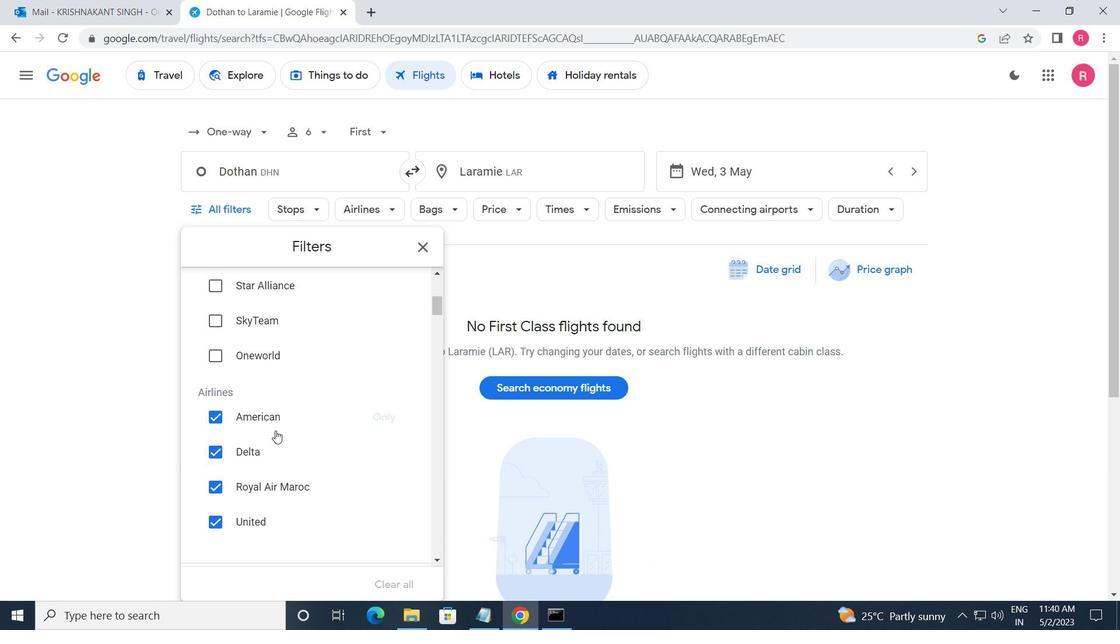 
Action: Mouse scrolled (277, 432) with delta (0, 0)
Screenshot: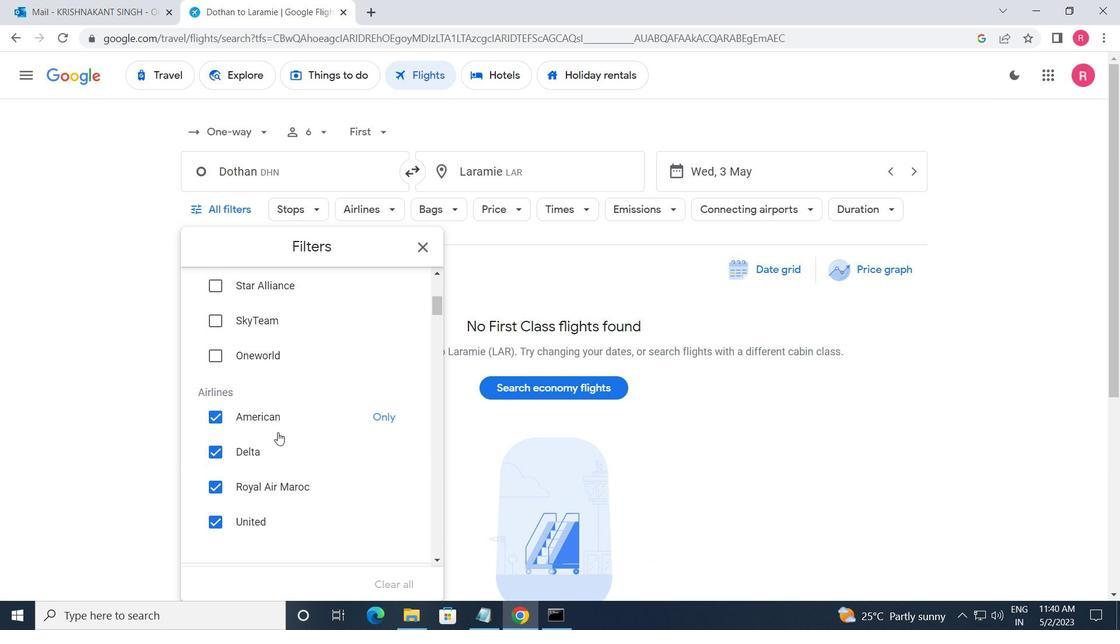 
Action: Mouse moved to (278, 450)
Screenshot: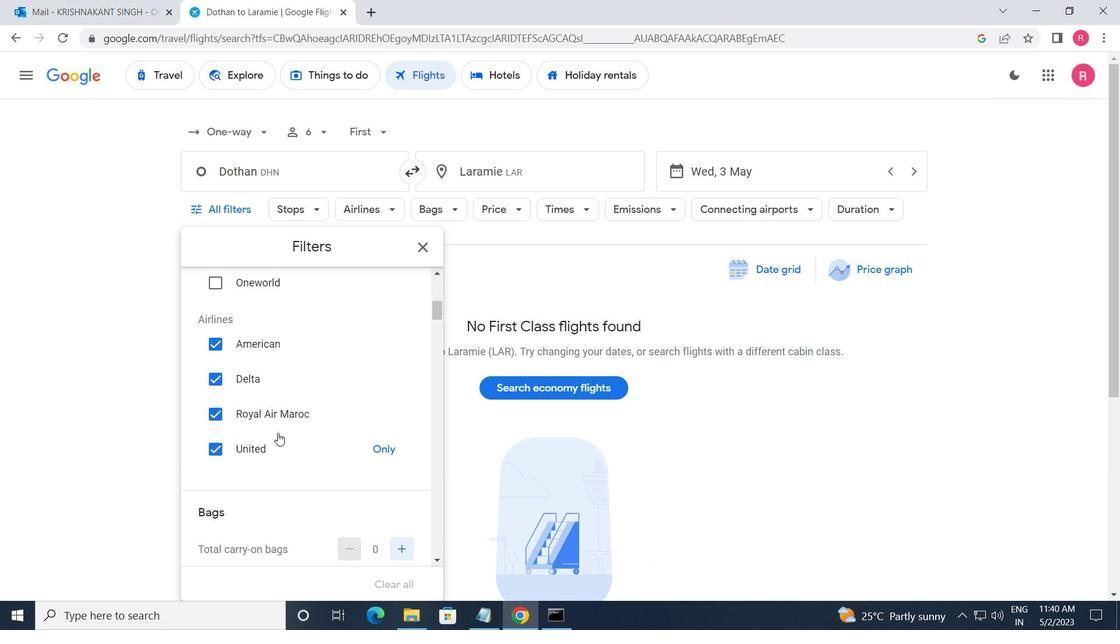
Action: Mouse scrolled (278, 449) with delta (0, 0)
Screenshot: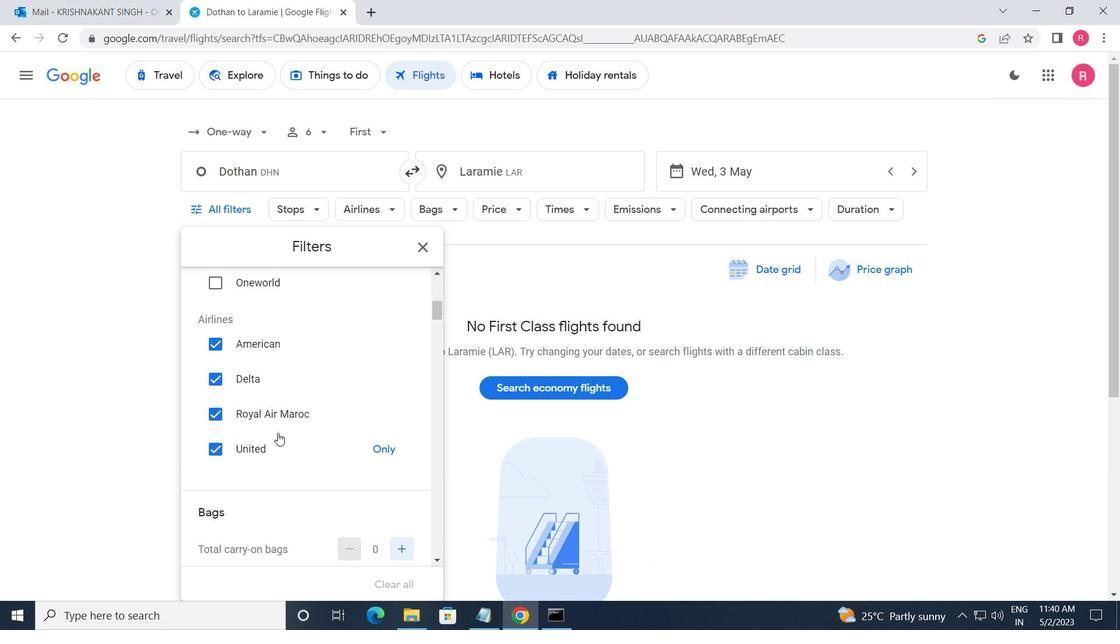 
Action: Mouse moved to (277, 465)
Screenshot: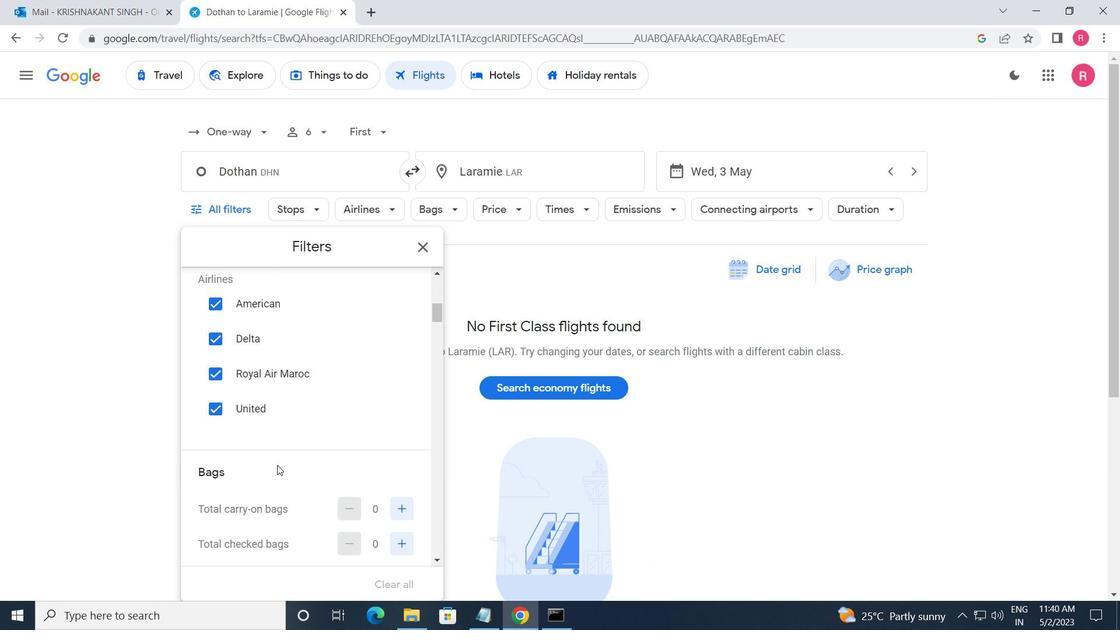 
Action: Mouse scrolled (277, 466) with delta (0, 0)
Screenshot: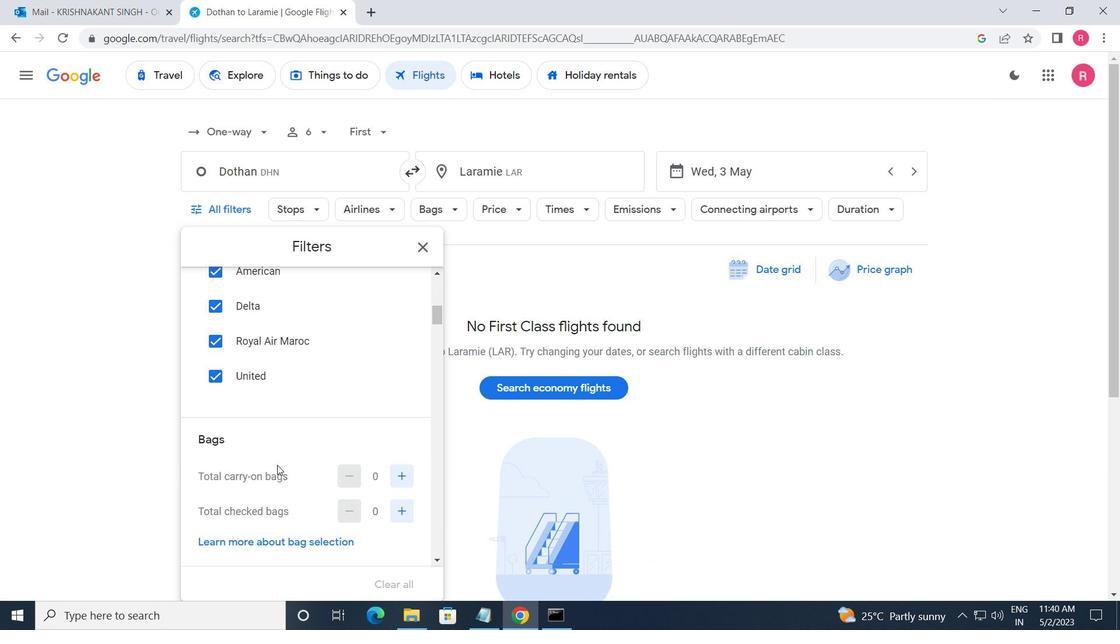 
Action: Mouse moved to (276, 464)
Screenshot: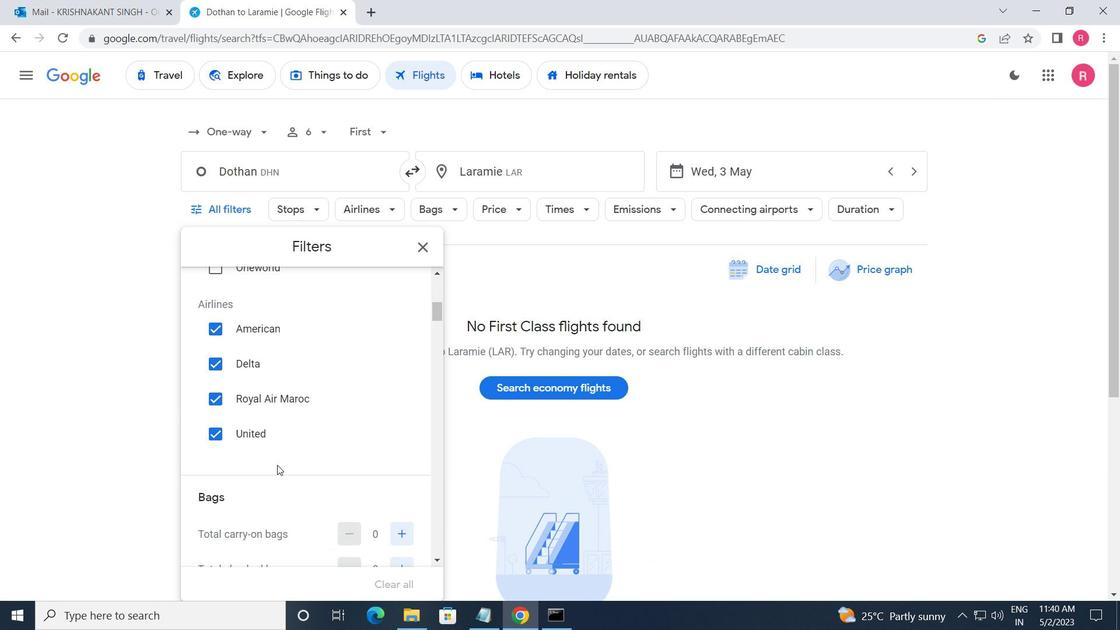 
Action: Mouse scrolled (276, 463) with delta (0, 0)
Screenshot: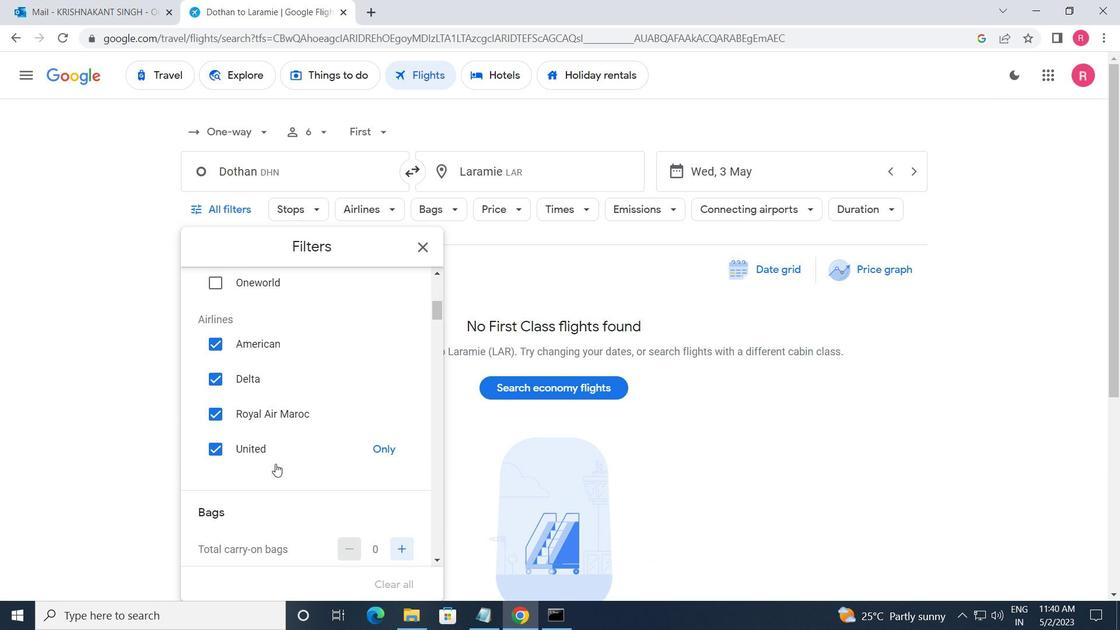 
Action: Mouse scrolled (276, 463) with delta (0, 0)
Screenshot: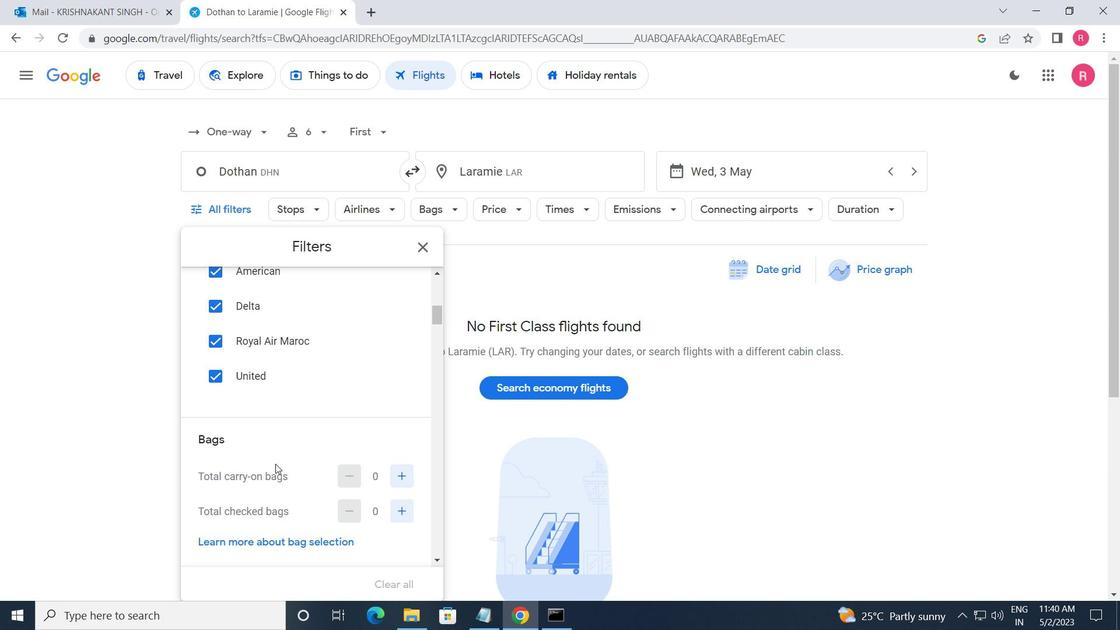 
Action: Mouse scrolled (276, 463) with delta (0, 0)
Screenshot: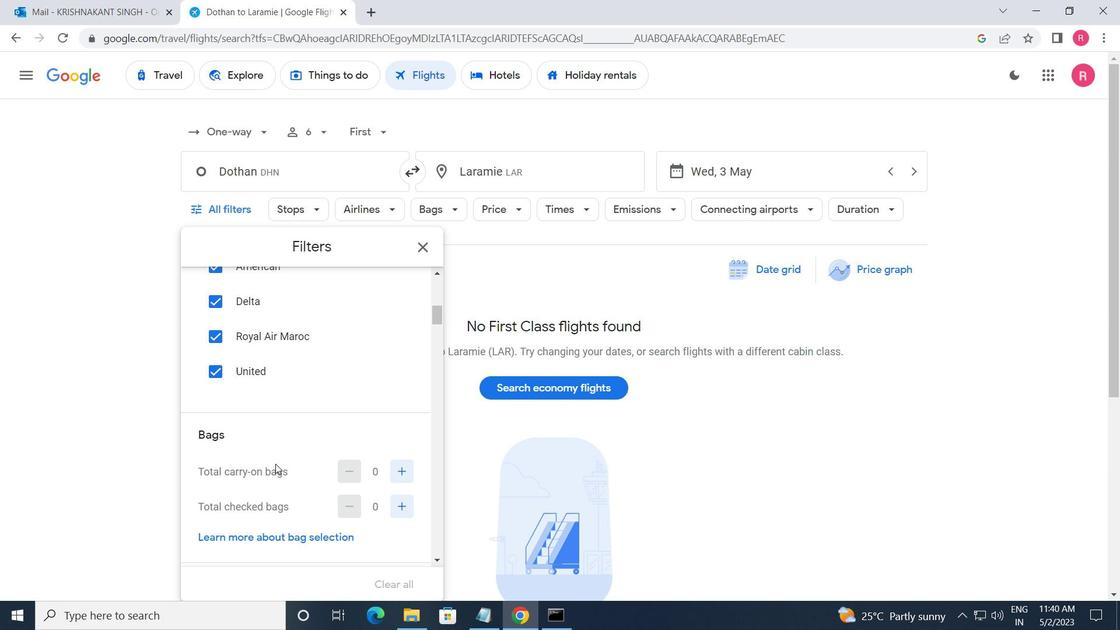 
Action: Mouse moved to (395, 368)
Screenshot: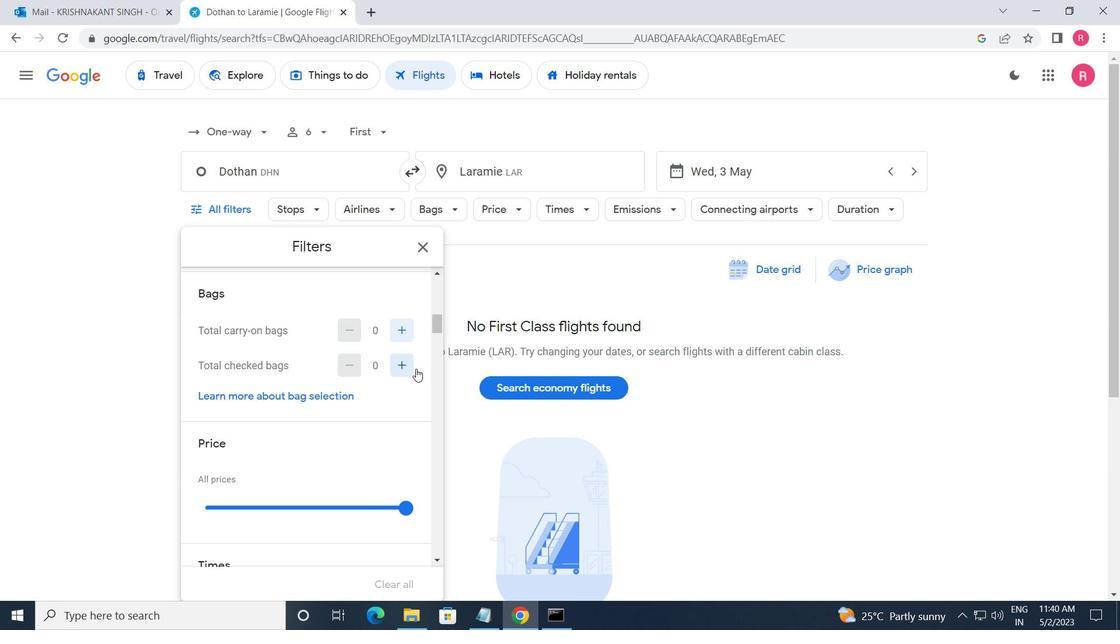 
Action: Mouse pressed left at (395, 368)
Screenshot: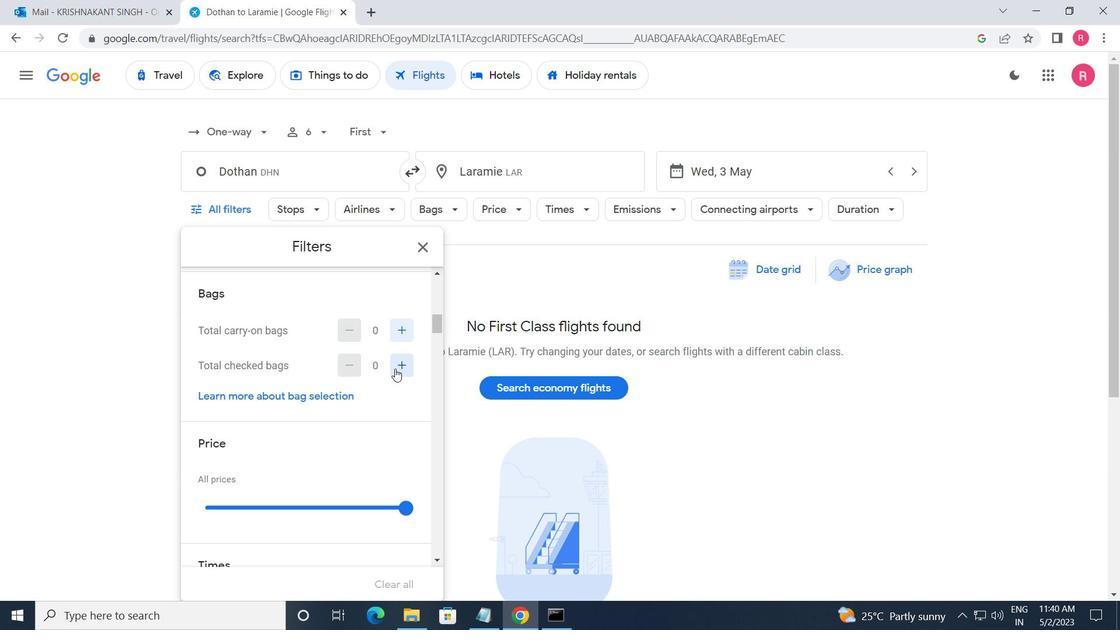
Action: Mouse moved to (382, 387)
Screenshot: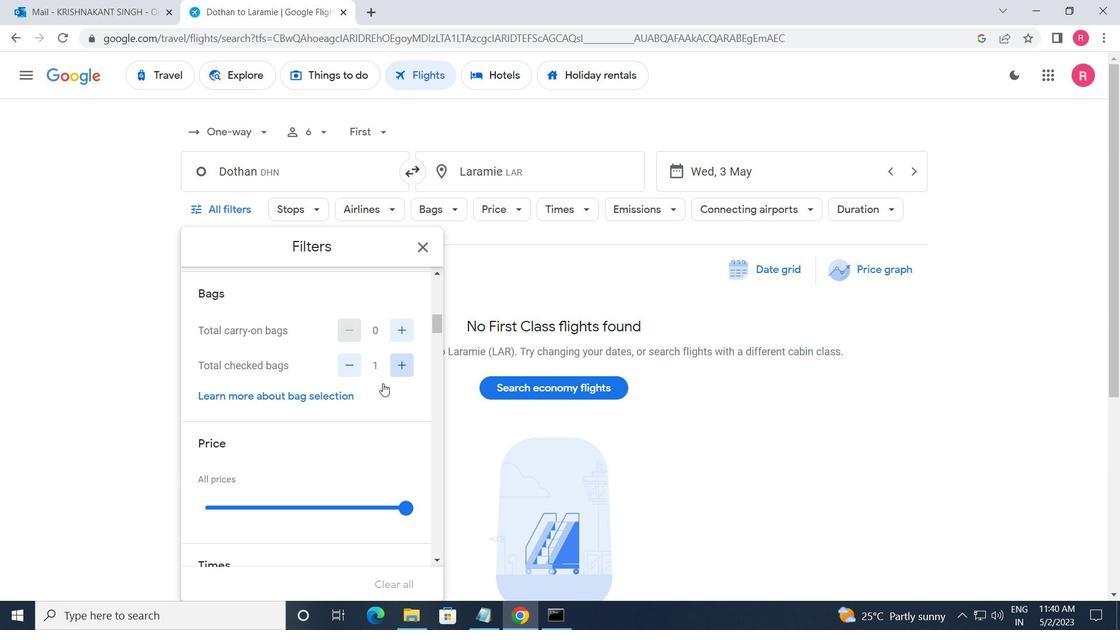 
Action: Mouse scrolled (382, 387) with delta (0, 0)
Screenshot: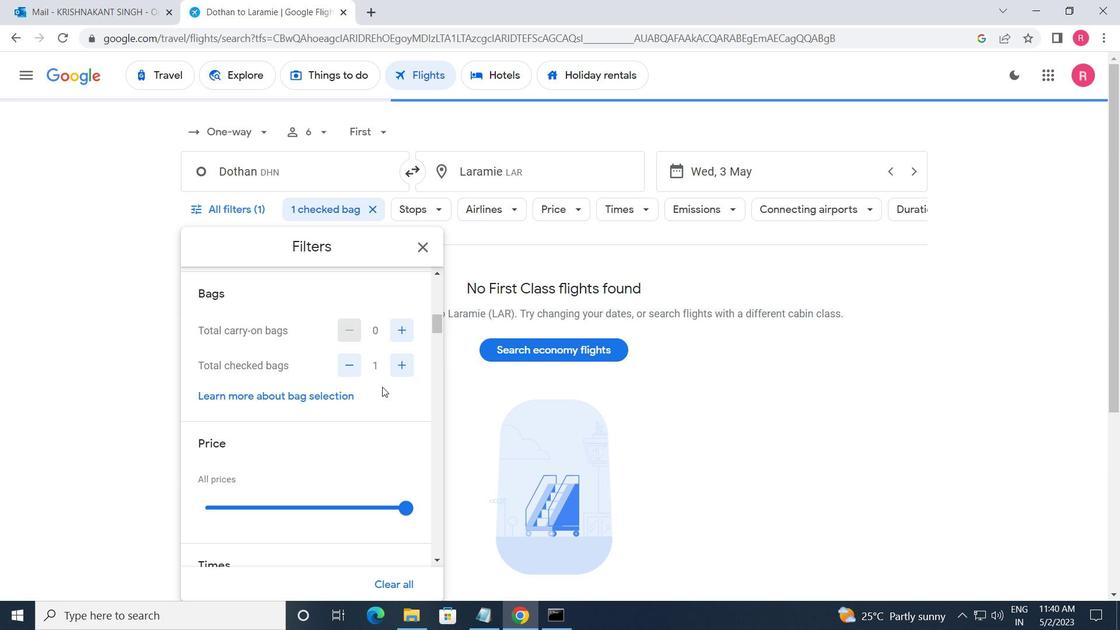 
Action: Mouse scrolled (382, 387) with delta (0, 0)
Screenshot: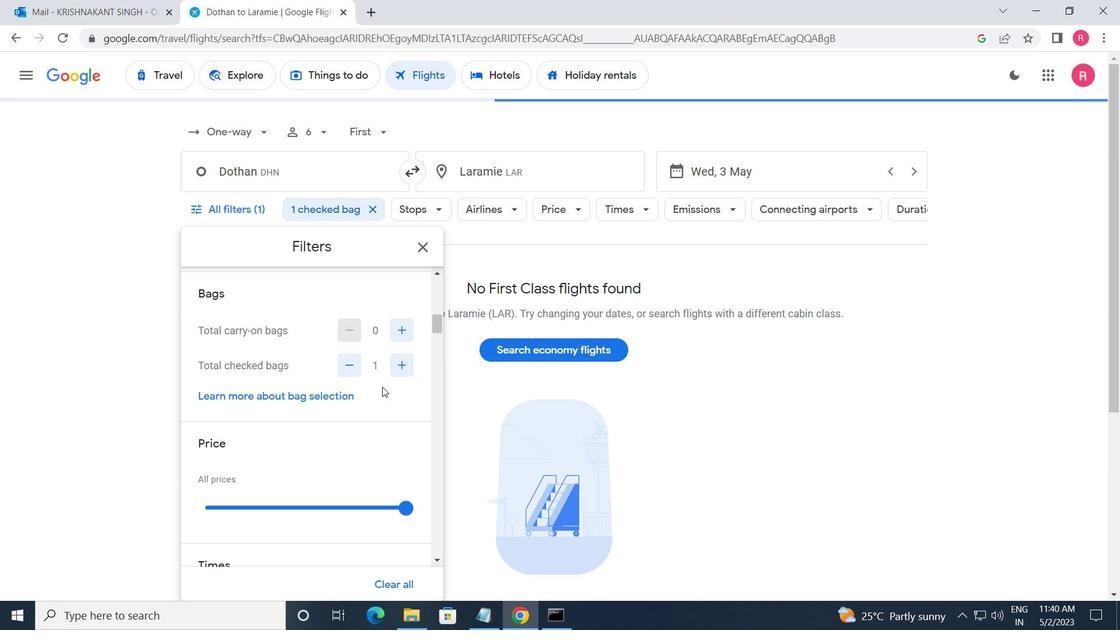 
Action: Mouse moved to (402, 357)
Screenshot: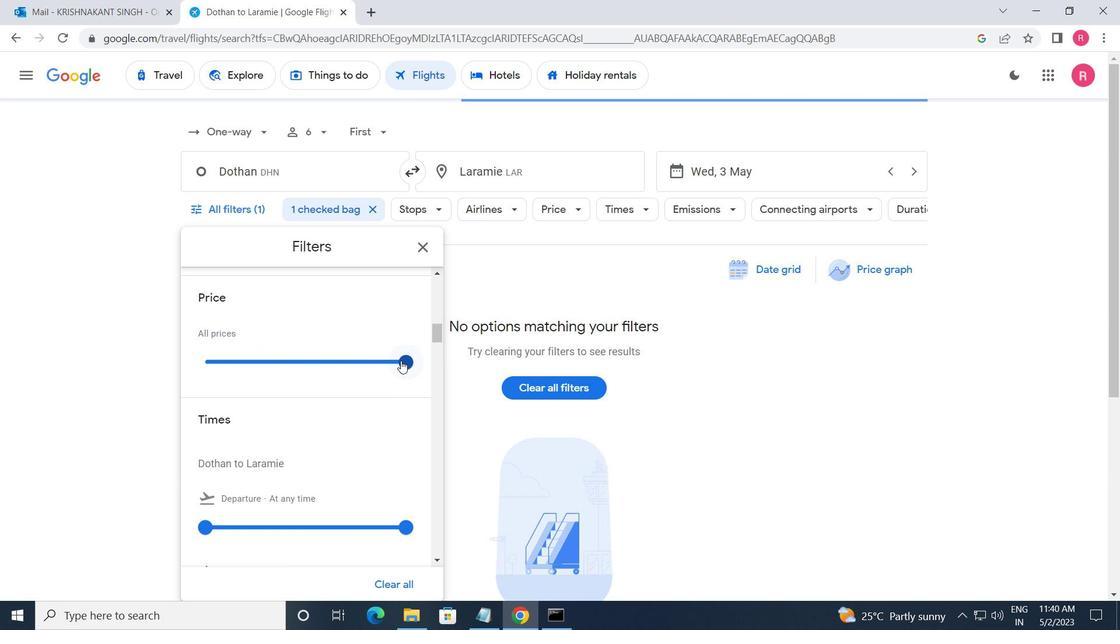 
Action: Mouse pressed left at (402, 357)
Screenshot: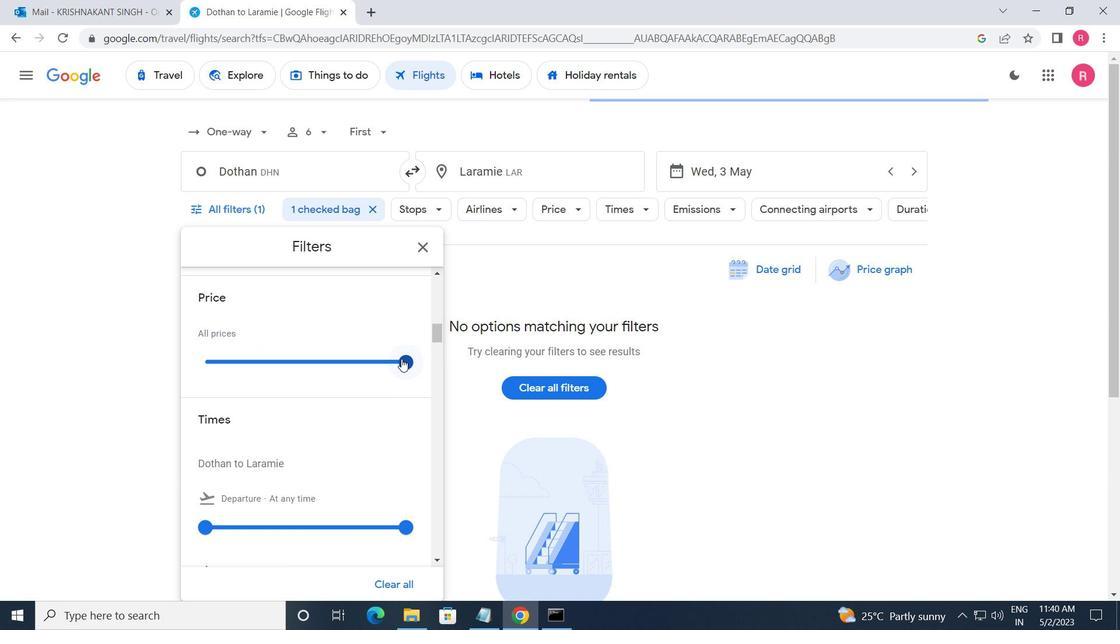 
Action: Mouse moved to (335, 424)
Screenshot: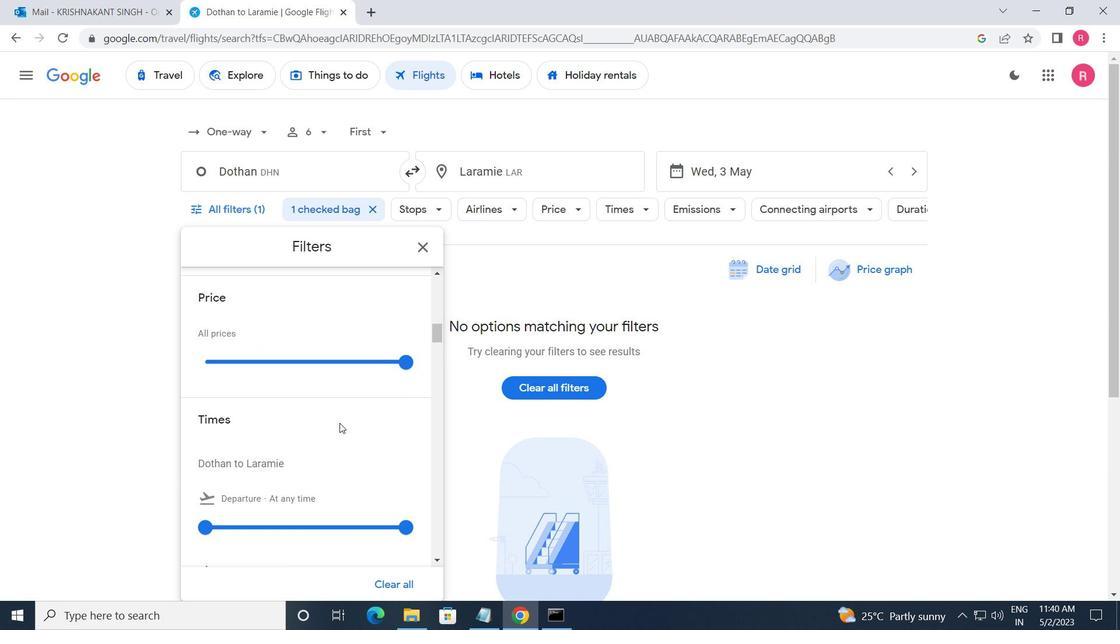 
Action: Mouse scrolled (335, 423) with delta (0, 0)
Screenshot: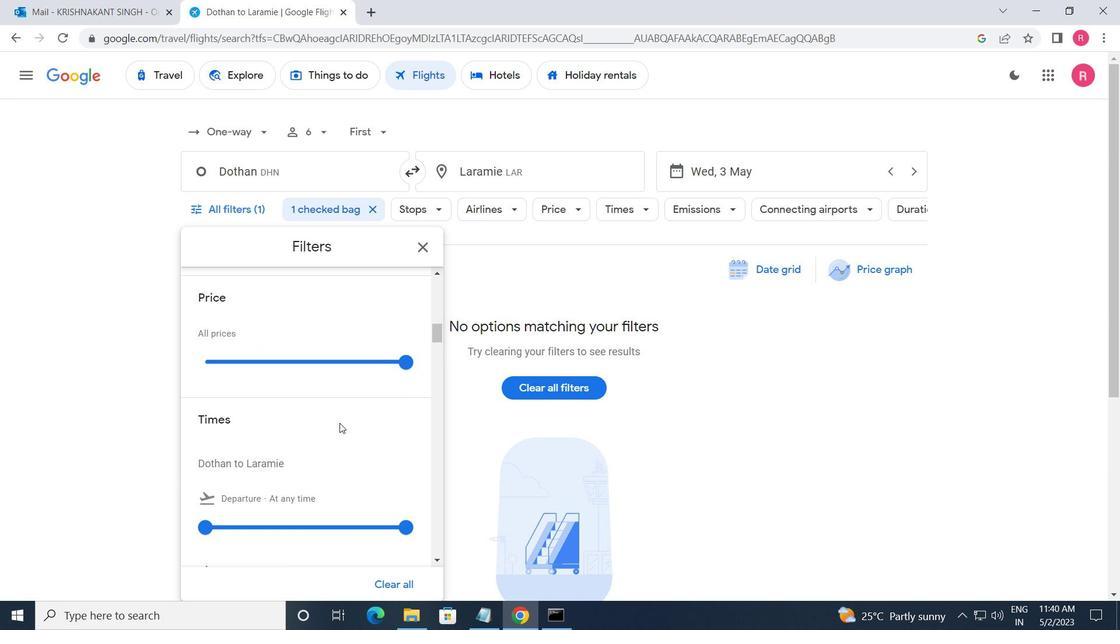 
Action: Mouse moved to (202, 450)
Screenshot: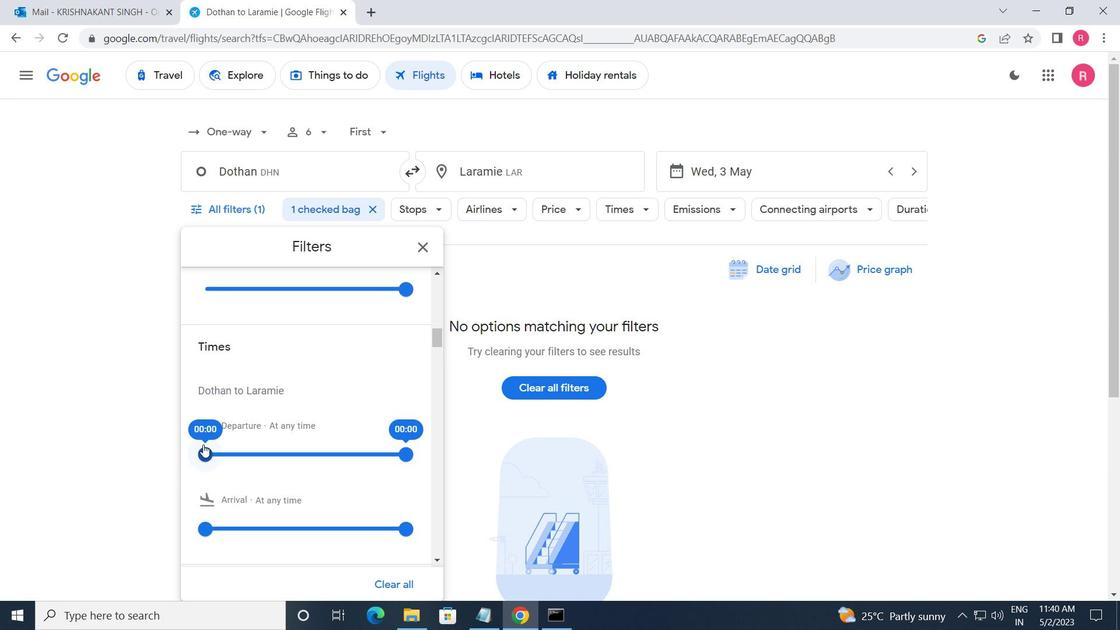 
Action: Mouse pressed left at (202, 450)
Screenshot: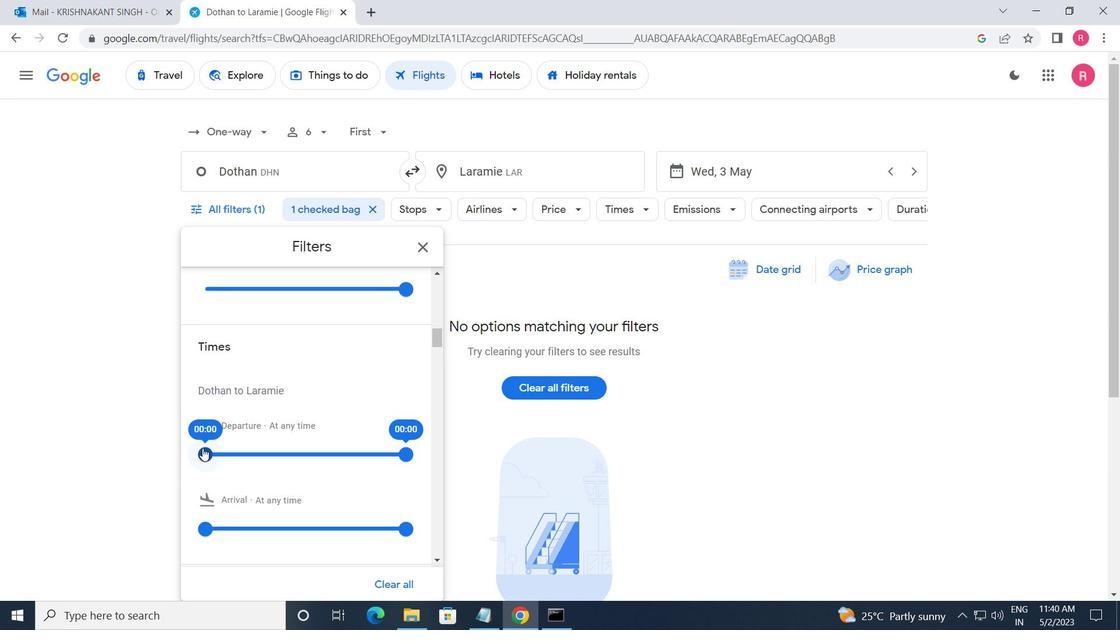 
Action: Mouse moved to (399, 454)
Screenshot: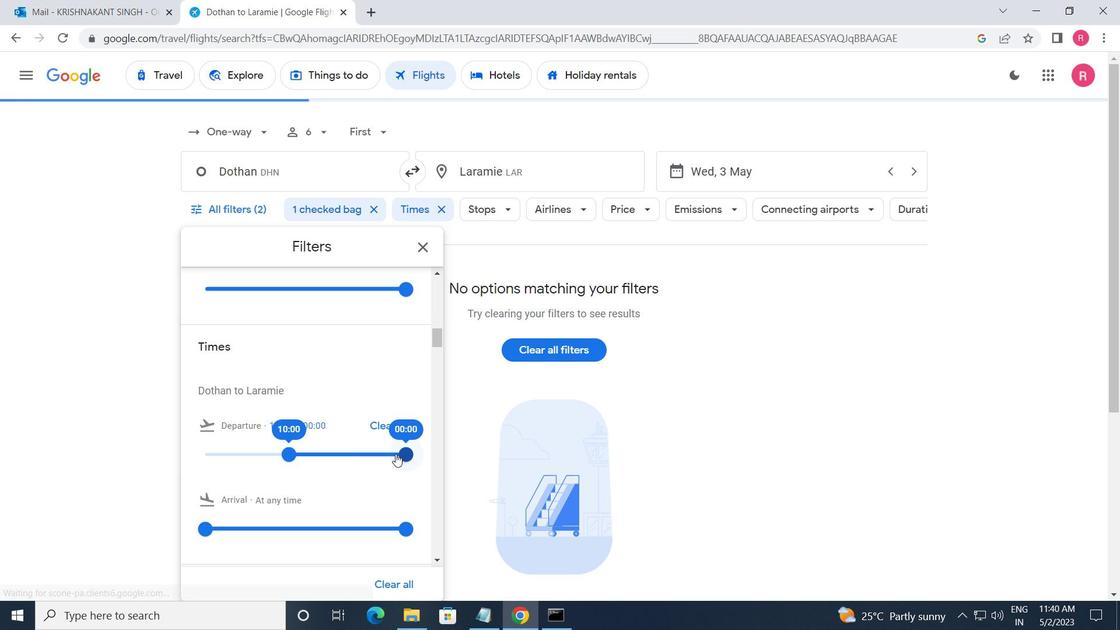 
Action: Mouse pressed left at (399, 454)
Screenshot: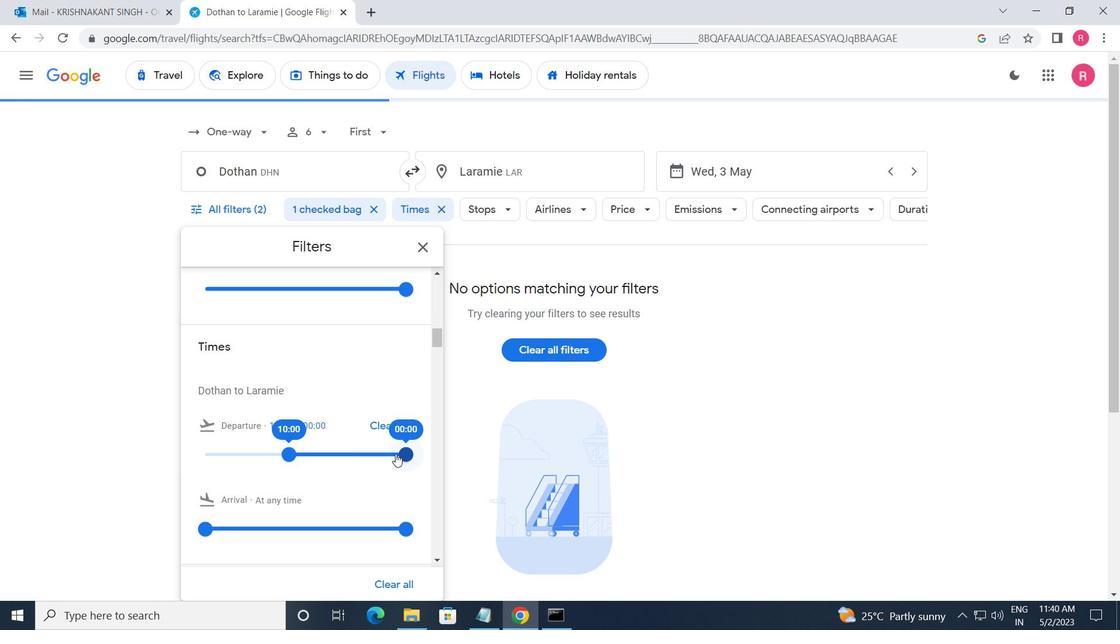 
Action: Mouse moved to (417, 245)
Screenshot: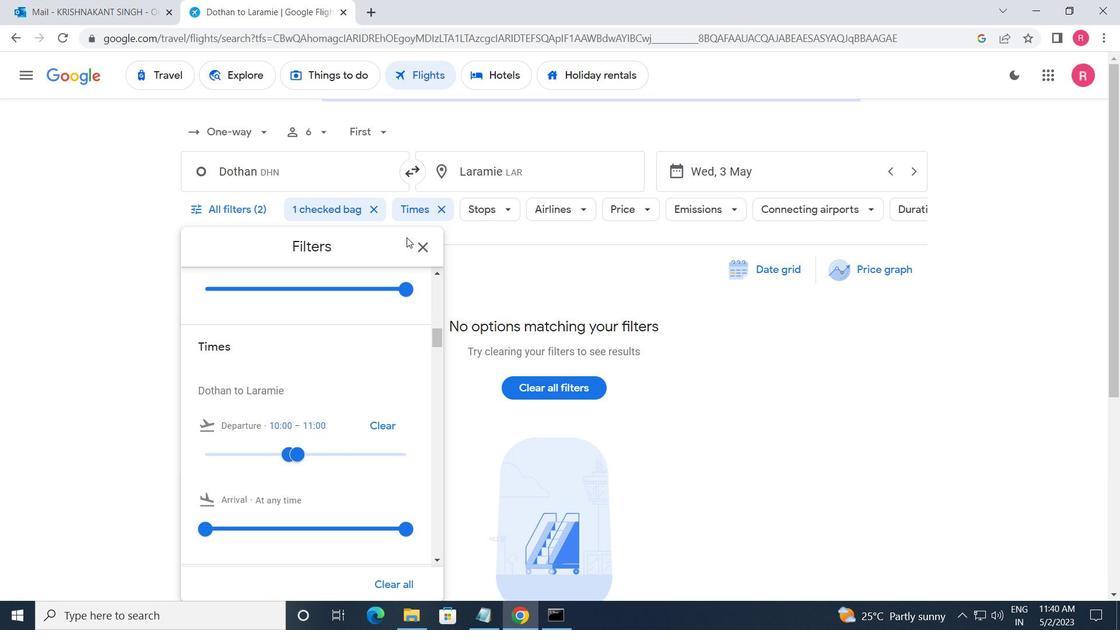 
Action: Mouse pressed left at (417, 245)
Screenshot: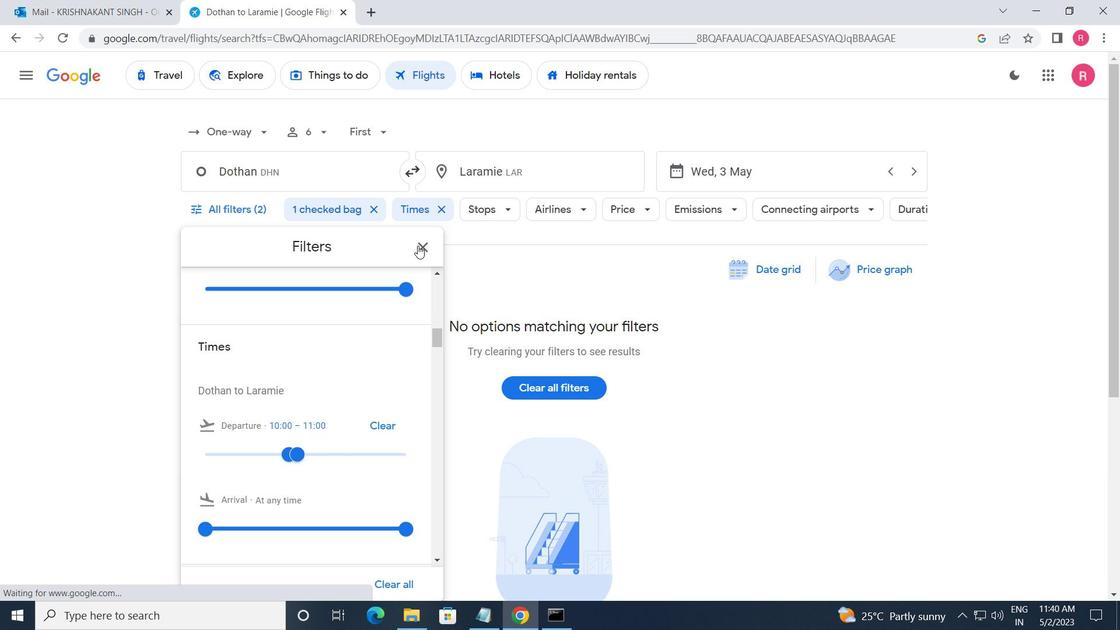 
Action: Mouse moved to (229, 115)
Screenshot: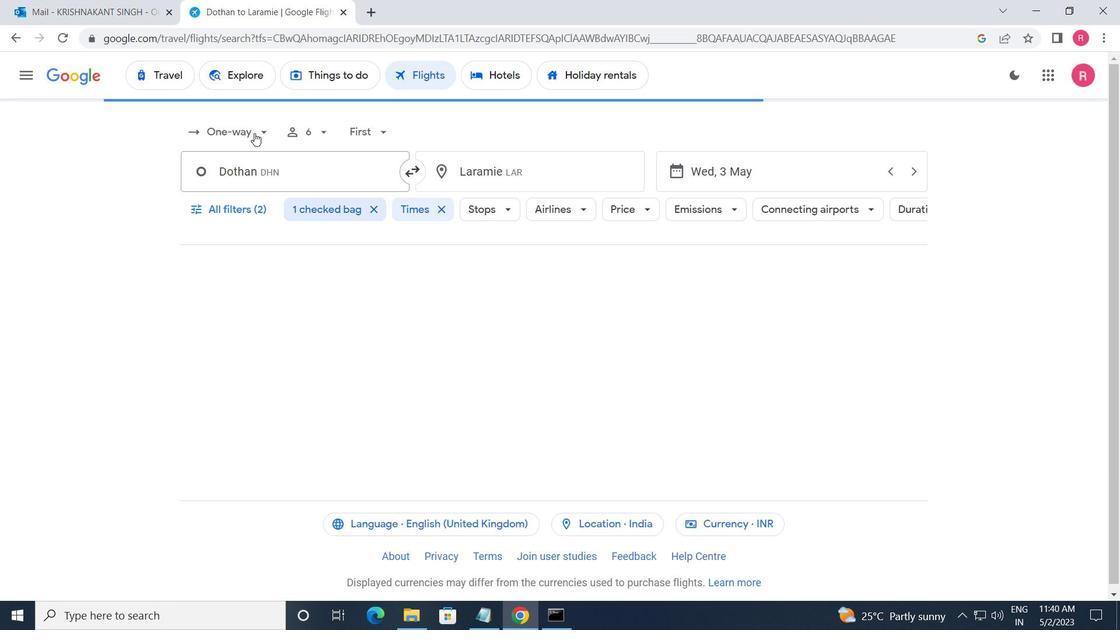 
